 Task: In the Company hunter.cuny.edu, Create email and send with subject: 'We're Thrilled to Welcome You ', and with mail content 'Good Day,_x000D_
Embrace the power of innovation. Our disruptive solution will propel your industry forward and position you as a leader in your field._x000D_
Best Regards', attach the document: Project_plan.docx and insert image: visitingcard.jpg. Below Best Regards, write Twitter and insert the URL: twitter.com. Mark checkbox to create task to follow up : In 3 business days .  Enter or choose an email address of recipient's from company's contact and send.. Logged in from softage.1@softage.net
Action: Mouse moved to (103, 62)
Screenshot: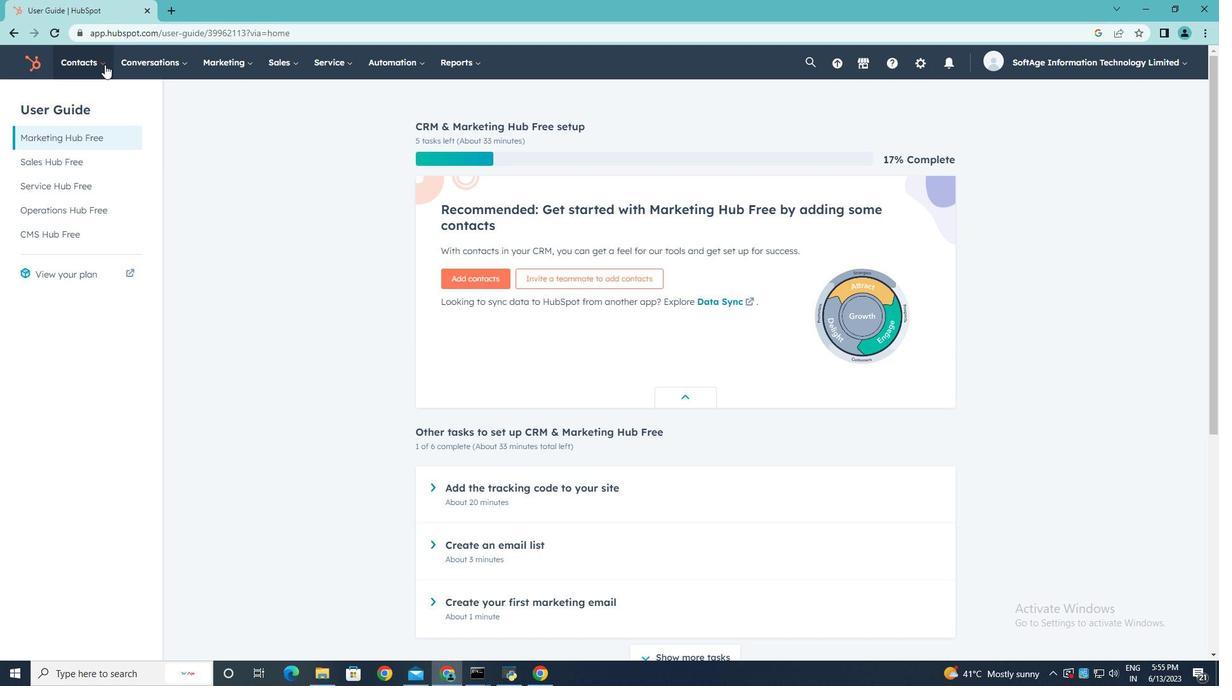 
Action: Mouse pressed left at (103, 62)
Screenshot: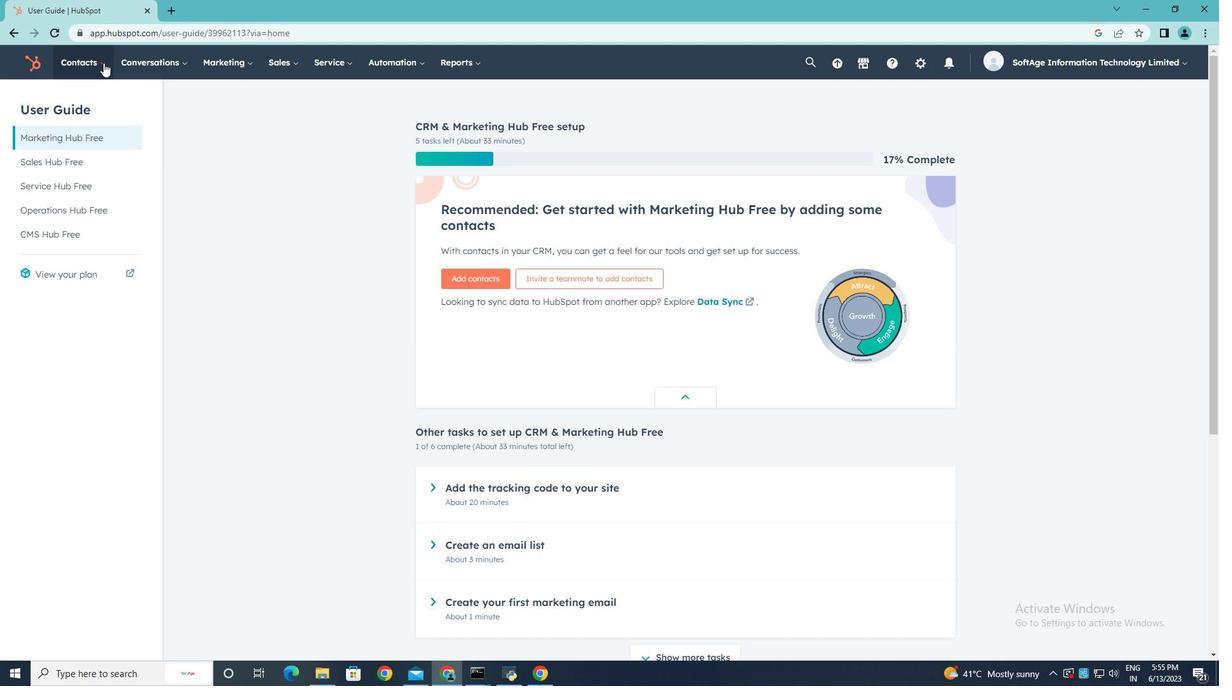 
Action: Mouse moved to (98, 124)
Screenshot: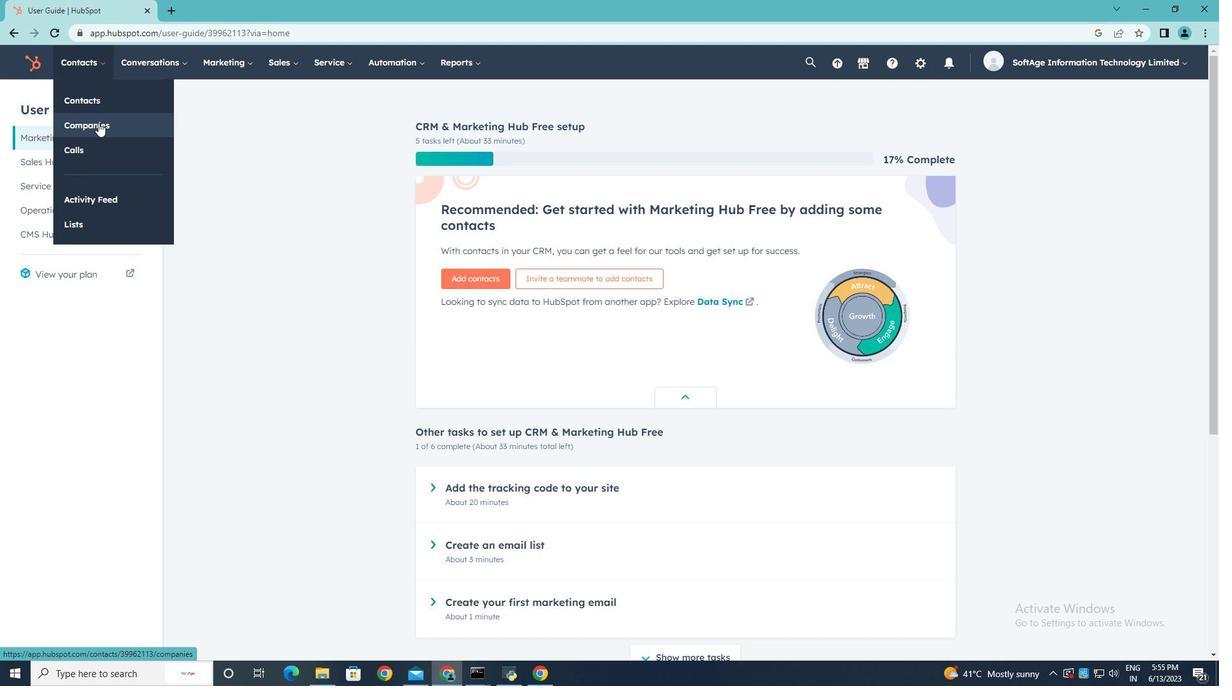 
Action: Mouse pressed left at (98, 124)
Screenshot: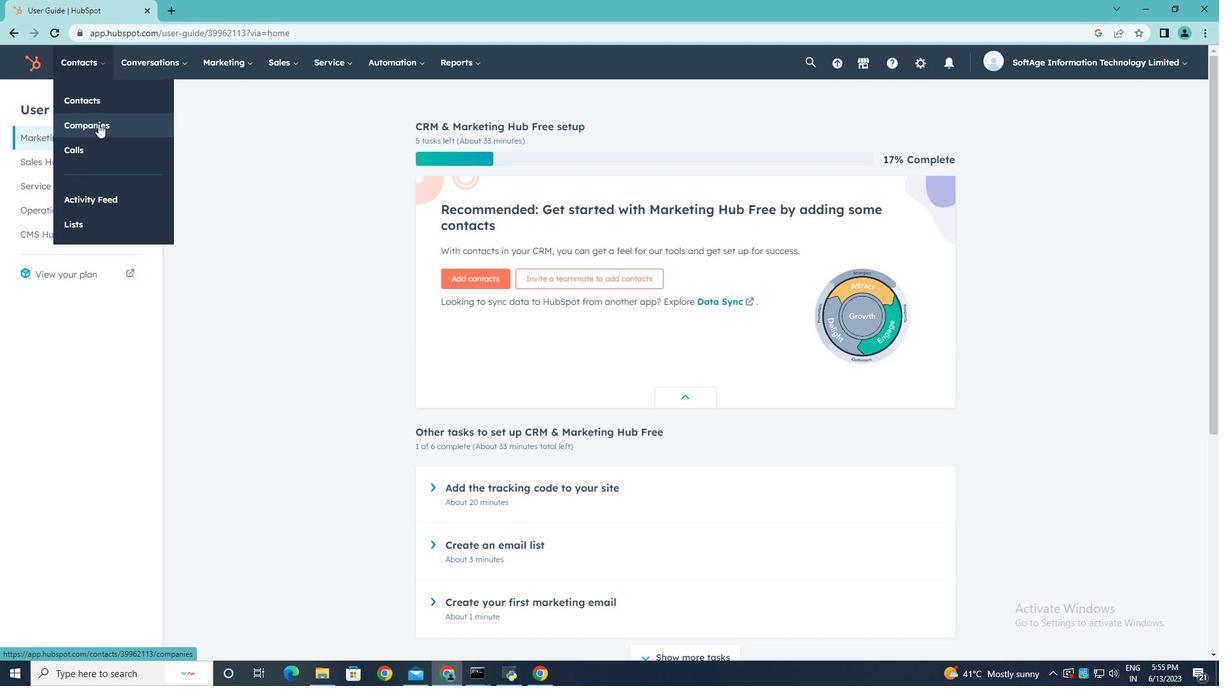 
Action: Mouse moved to (84, 203)
Screenshot: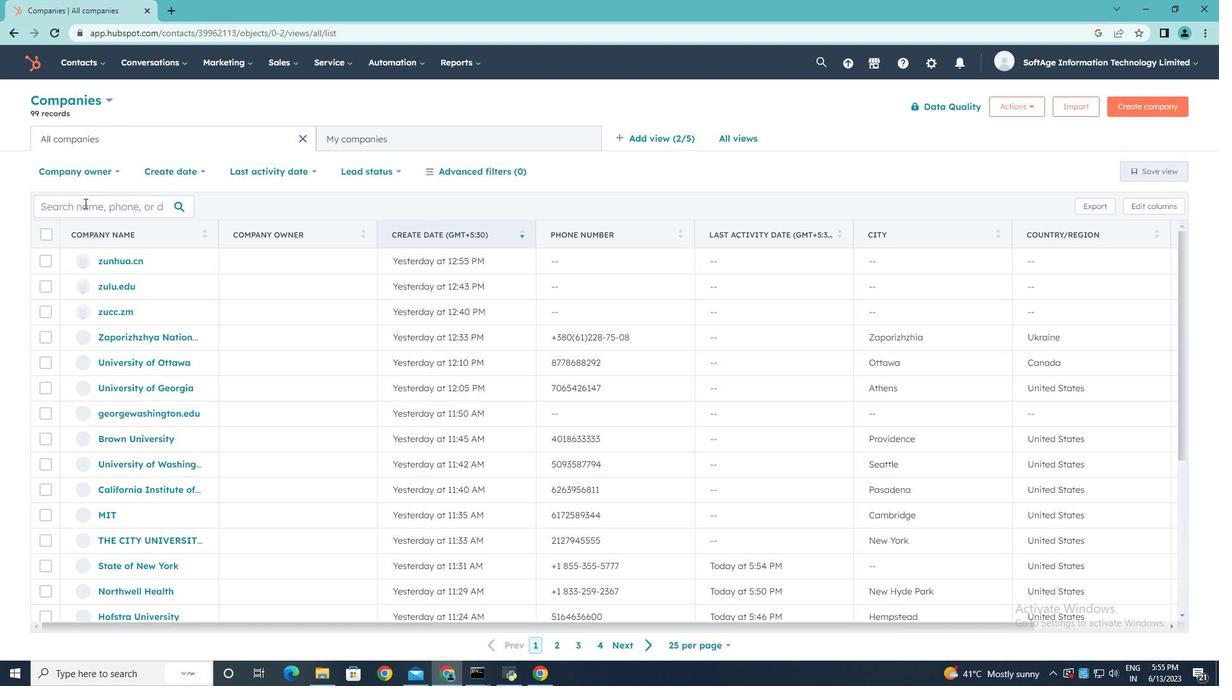 
Action: Mouse pressed left at (84, 203)
Screenshot: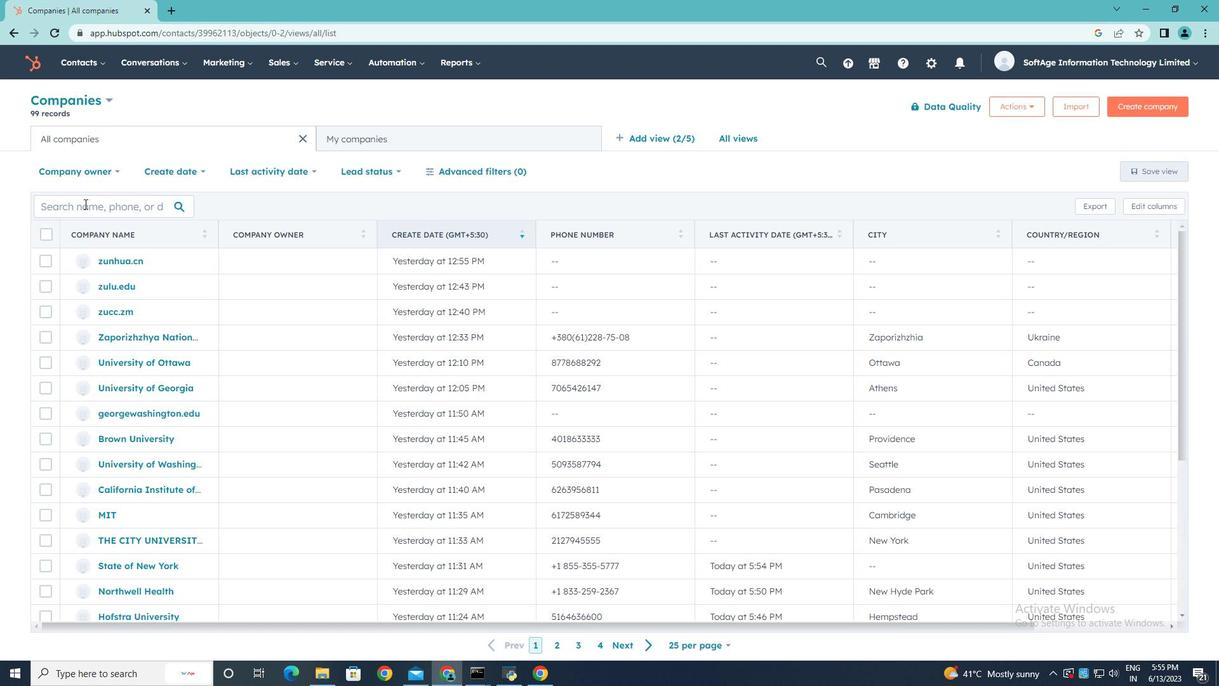 
Action: Key pressed hunter.cuny.edu
Screenshot: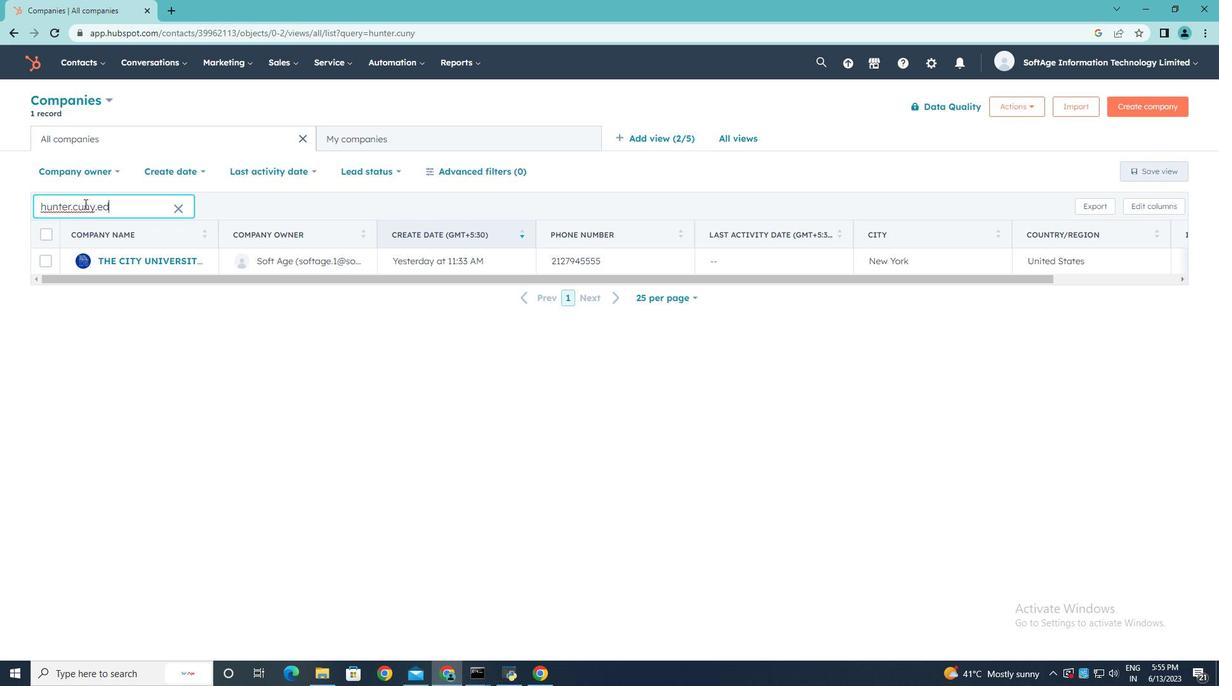 
Action: Mouse moved to (128, 263)
Screenshot: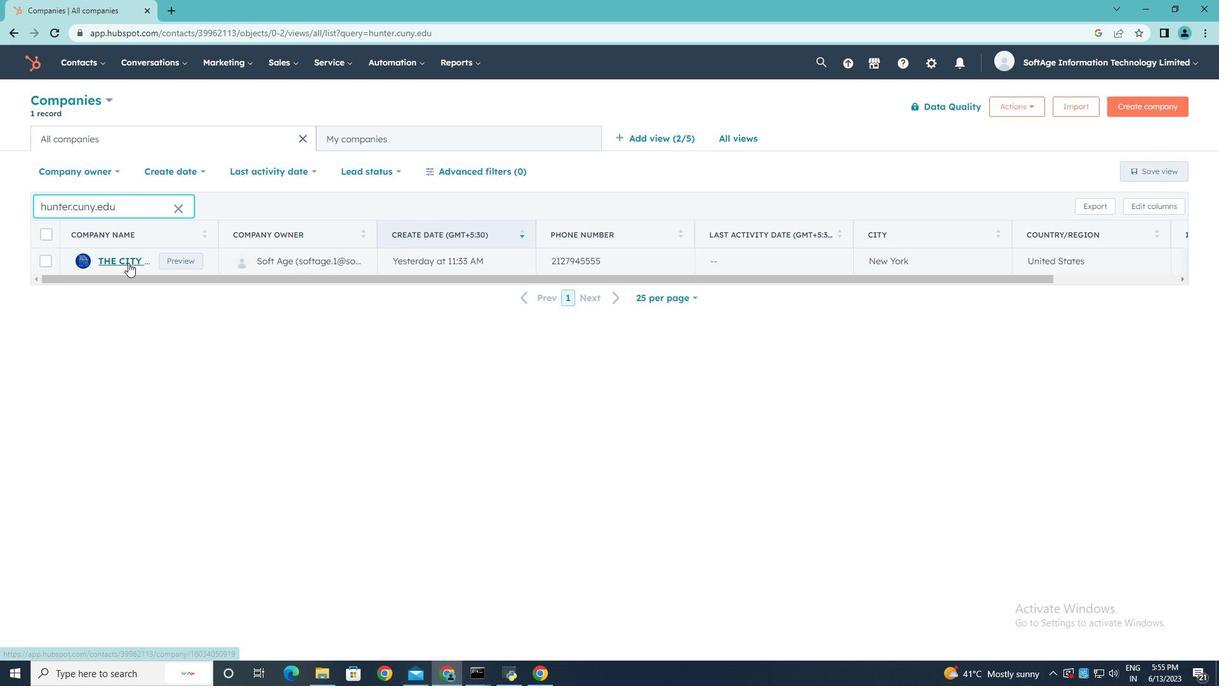 
Action: Mouse pressed left at (128, 263)
Screenshot: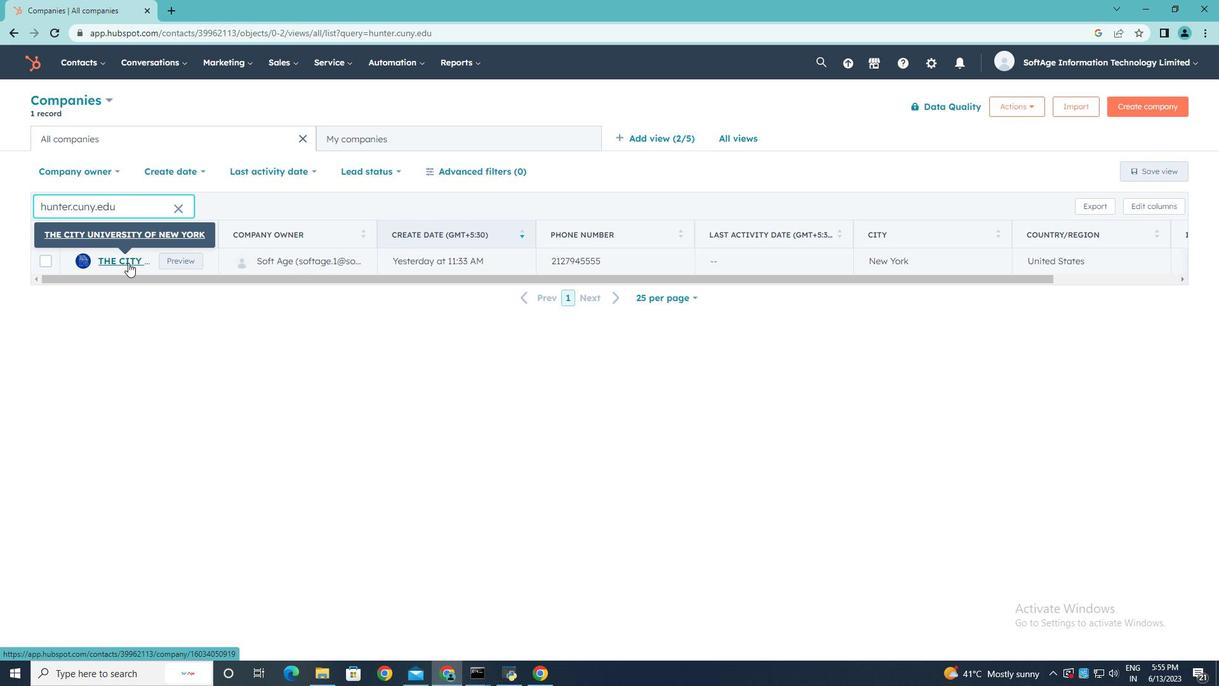 
Action: Mouse moved to (88, 214)
Screenshot: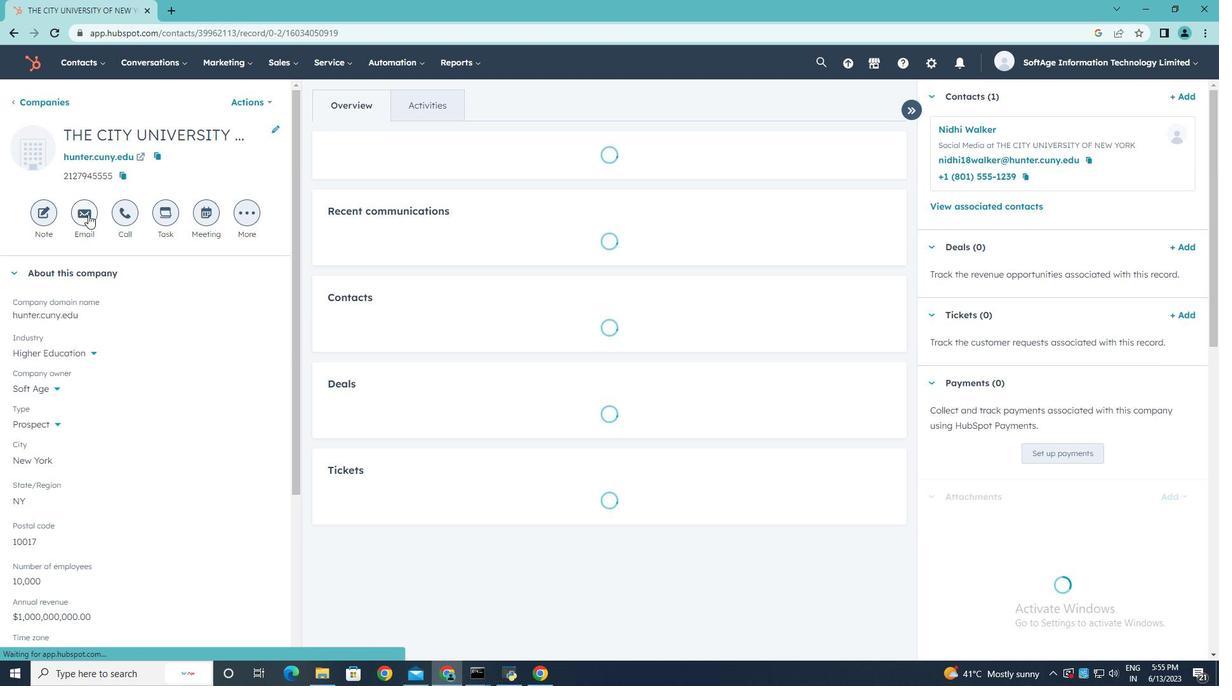 
Action: Mouse pressed left at (88, 214)
Screenshot: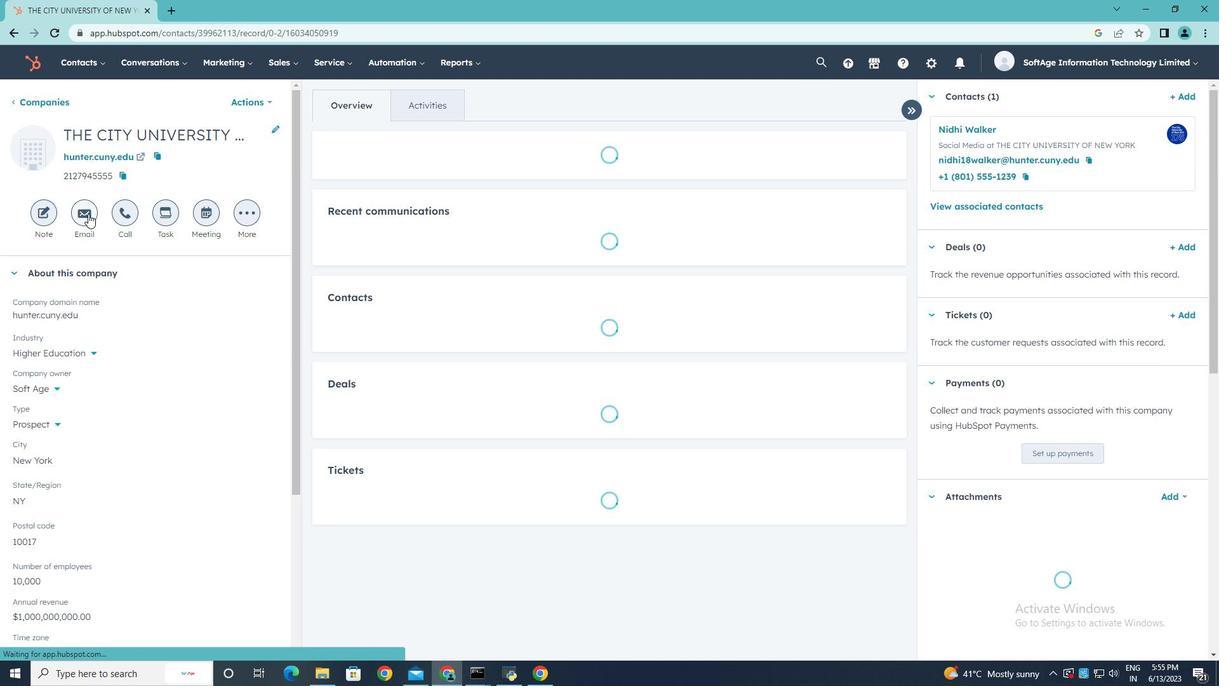 
Action: Key pressed <Key.shift><Key.shift><Key.shift><Key.shift><Key.shift><Key.shift><Key.shift><Key.shift><Key.shift><Key.shift><Key.shift><Key.shift><Key.shift>We're<Key.space><Key.shift>Thrilled<Key.space>to<Key.space><Key.shift>Welcome<Key.space><Key.shift><Key.shift>You
Screenshot: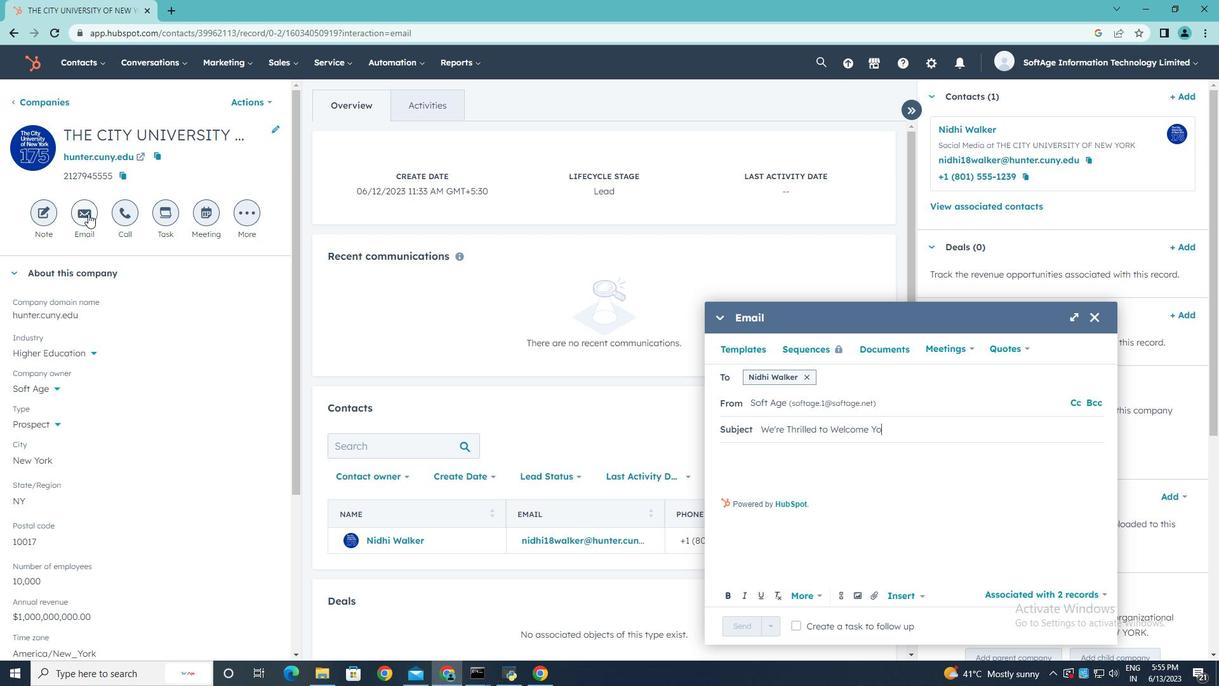 
Action: Mouse moved to (728, 453)
Screenshot: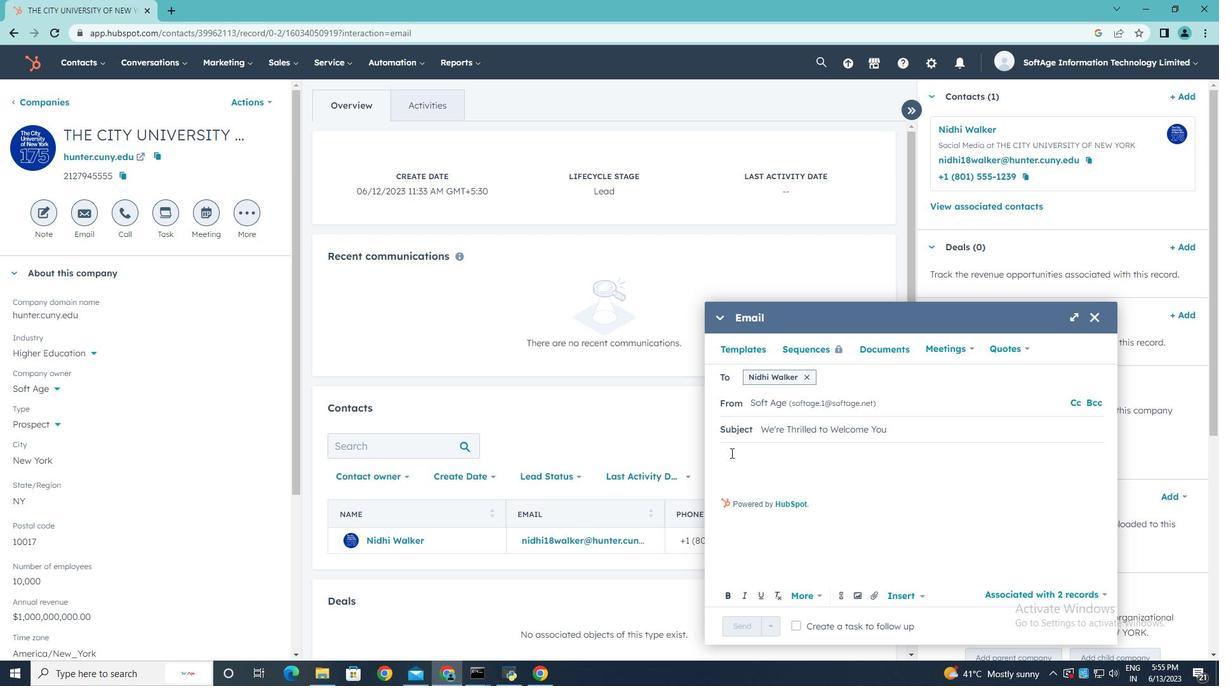 
Action: Mouse pressed left at (728, 453)
Screenshot: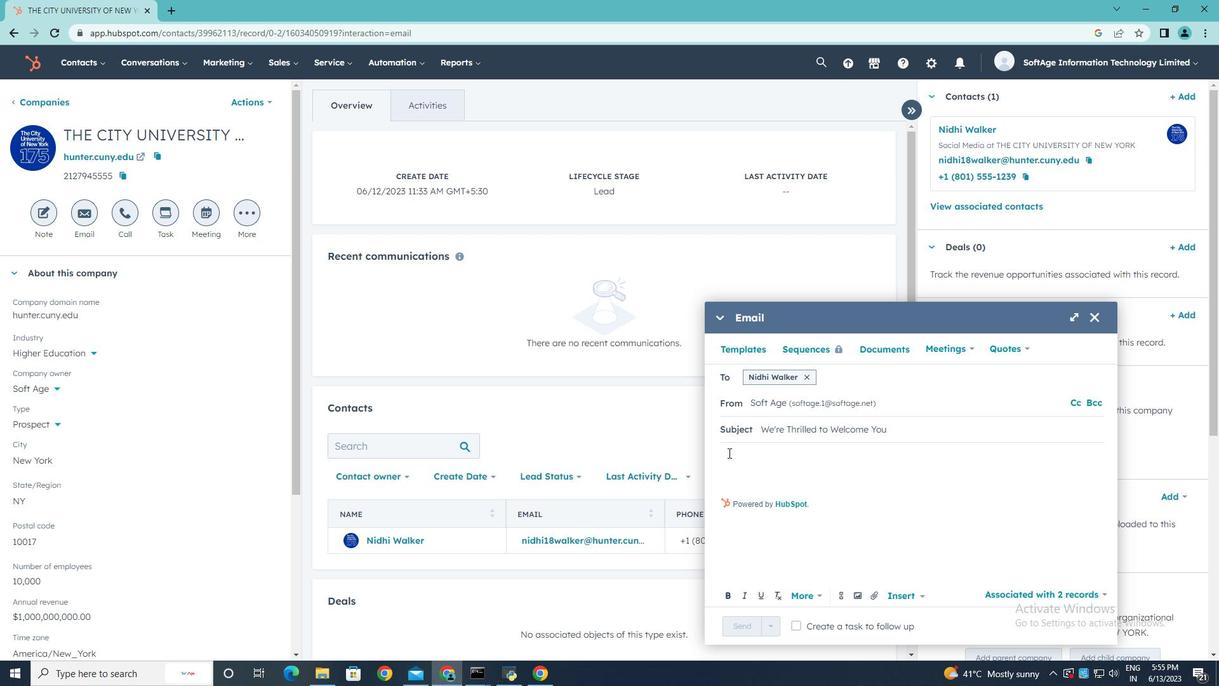 
Action: Key pressed <Key.shift><Key.shift><Key.shift><Key.shift><Key.shift><Key.shift><Key.shift><Key.shift><Key.shift><Key.shift><Key.shift><Key.shift>Good<Key.space><Key.shift>Day,
Screenshot: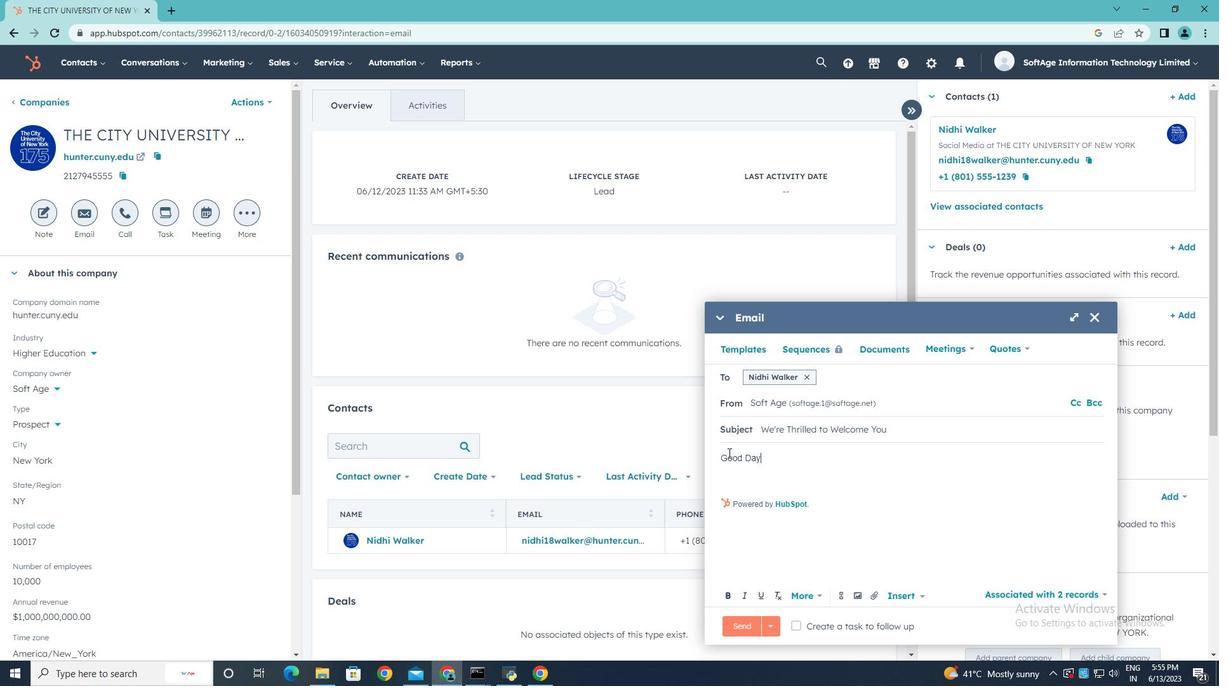 
Action: Mouse moved to (722, 469)
Screenshot: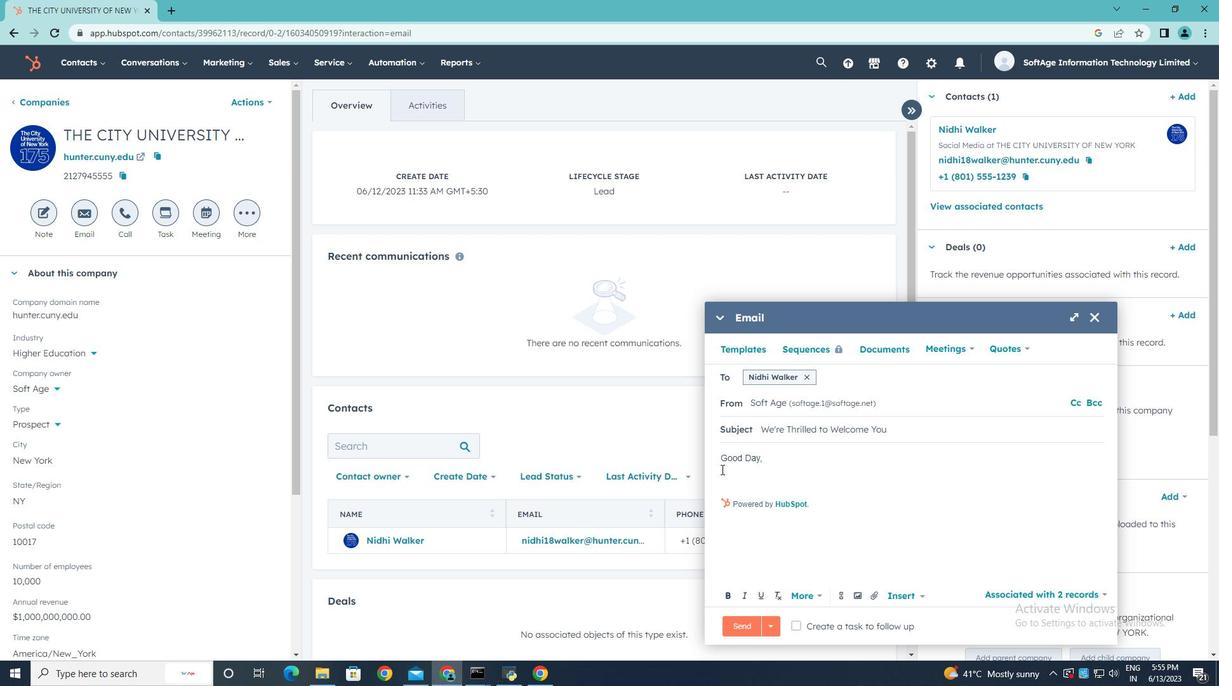 
Action: Mouse pressed left at (722, 469)
Screenshot: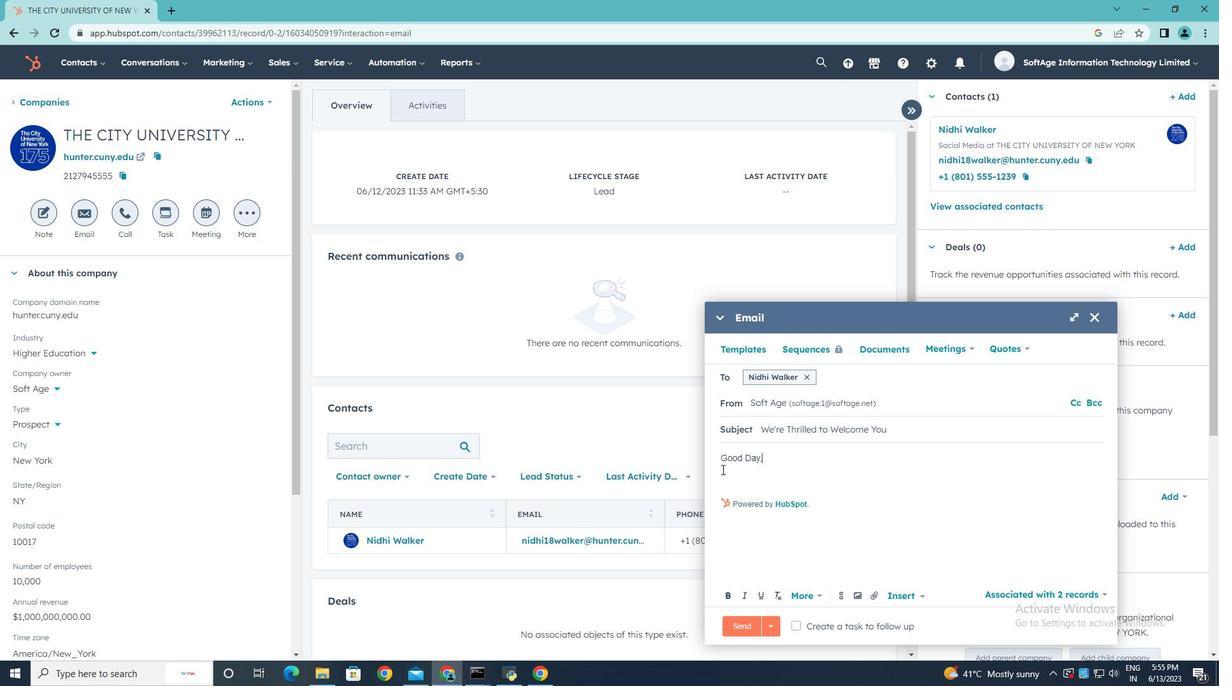 
Action: Key pressed <Key.shift>Embrace<Key.space><Key.shift>the<Key.space>power<Key.space>of<Key.space>innovation.<Key.space><Key.shift><Key.shift><Key.shift><Key.shift><Key.shift><Key.shift><Key.shift><Key.shift><Key.shift><Key.shift>Our<Key.space>disruptive<Key.space>solution<Key.space>will<Key.space>propel<Key.space>your<Key.space>industry<Key.space>forward<Key.space>and<Key.space>posiy<Key.backspace>tion<Key.space>you<Key.space>as<Key.space>a<Key.space>leades<Key.backspace>r<Key.space>in<Key.space>your<Key.space>field.
Screenshot: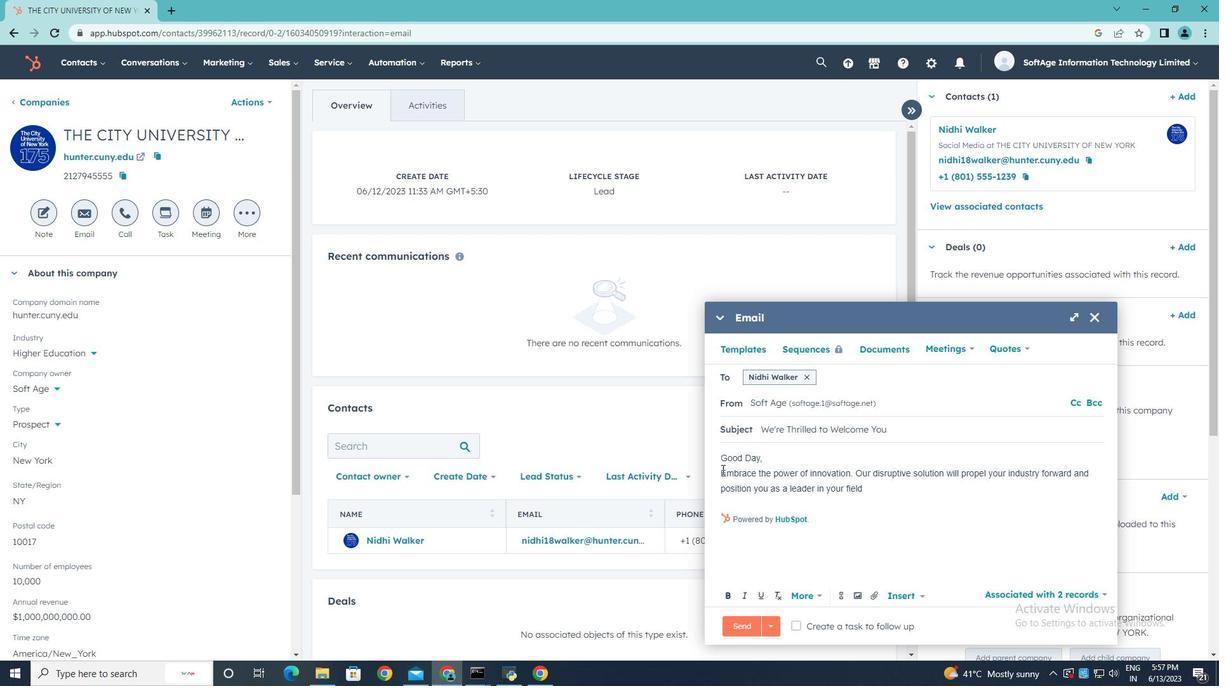 
Action: Mouse moved to (726, 504)
Screenshot: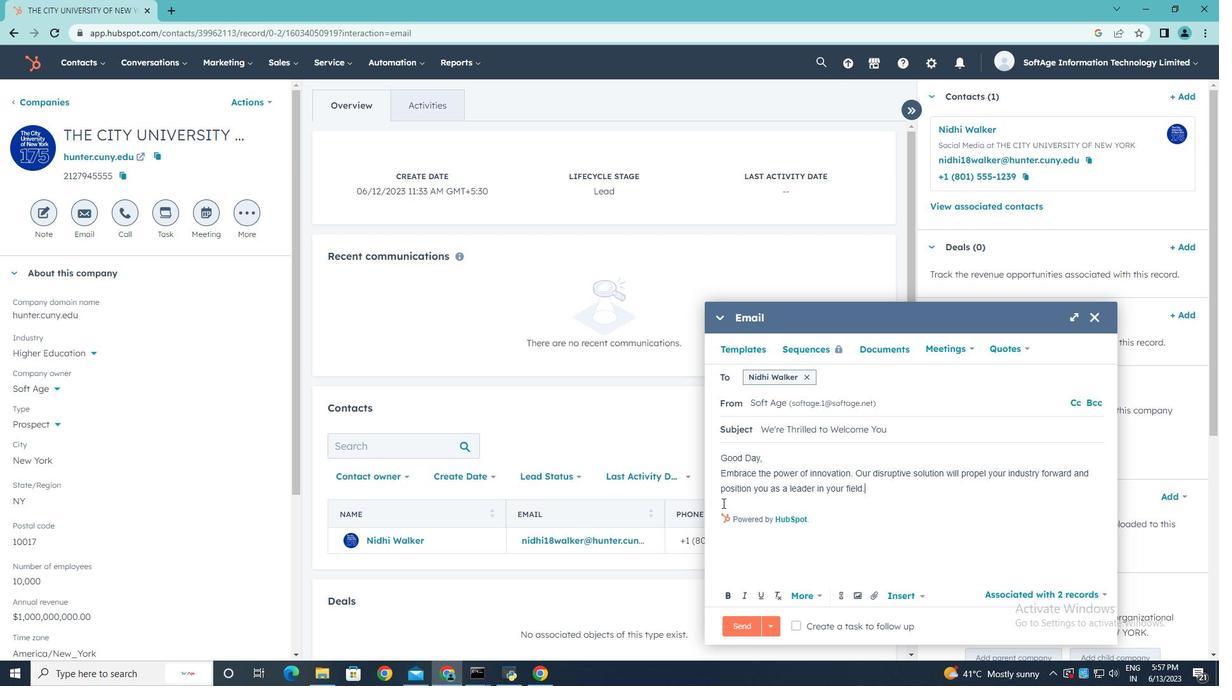 
Action: Mouse pressed left at (726, 504)
Screenshot: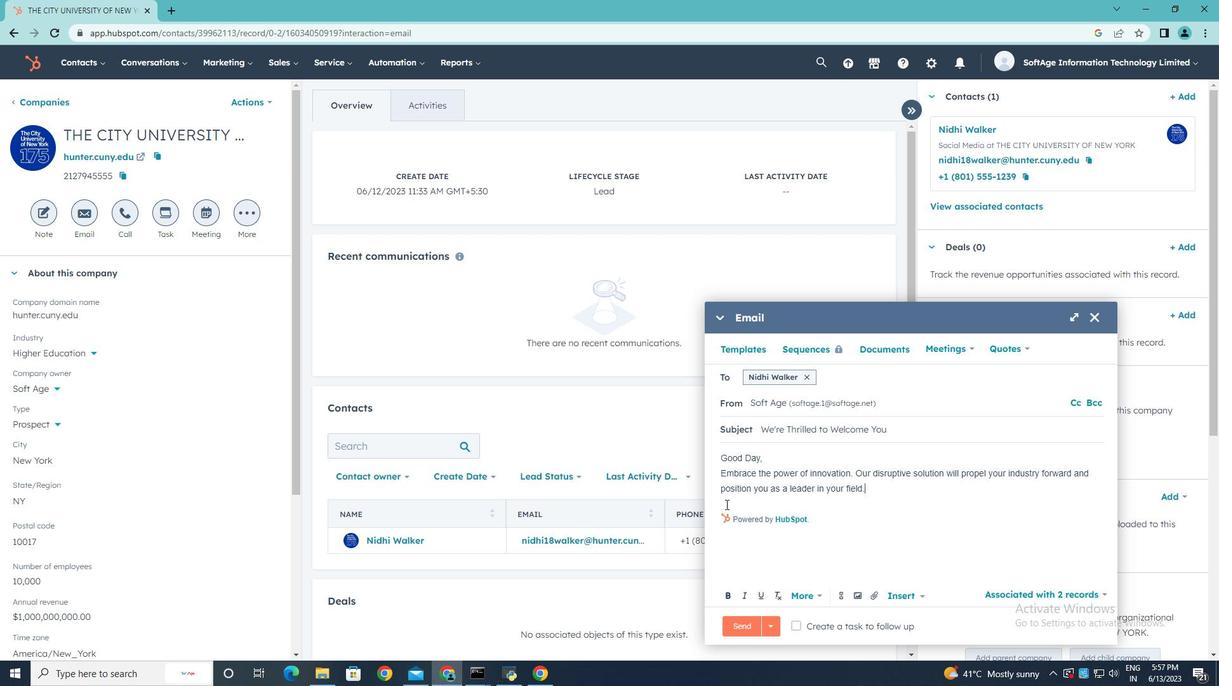 
Action: Key pressed <Key.enter><Key.shift>Best<Key.space><Key.shift><Key.shift><Key.shift>Regards,
Screenshot: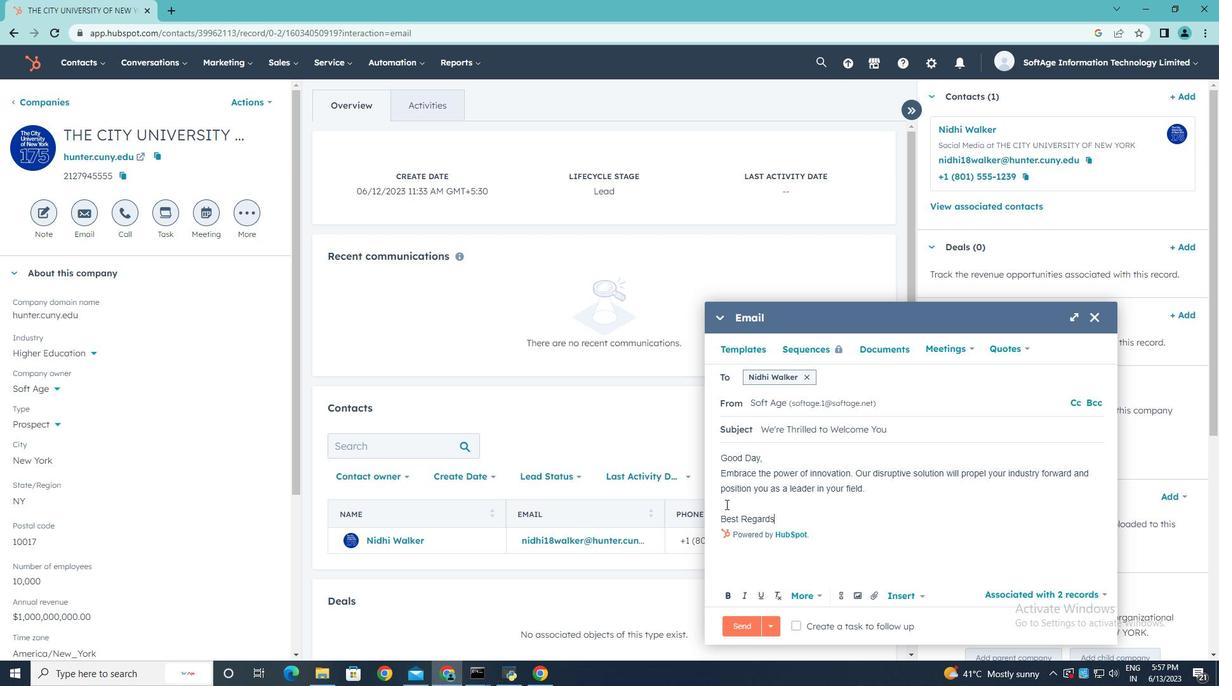 
Action: Mouse moved to (877, 597)
Screenshot: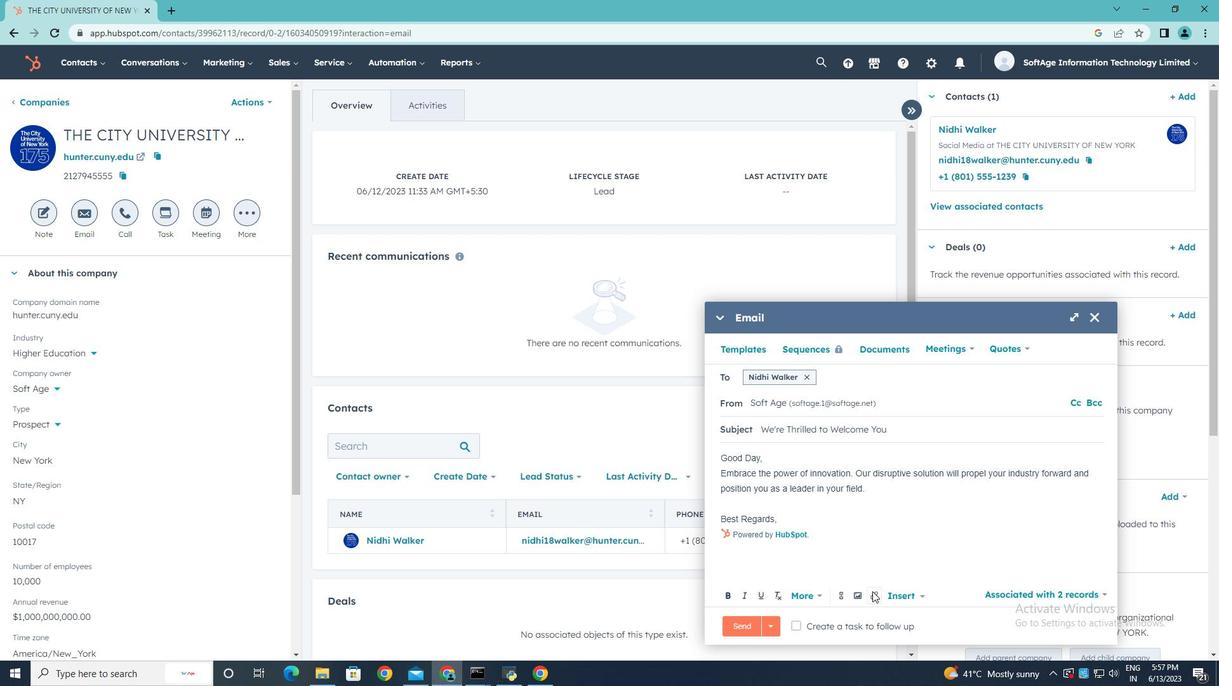 
Action: Mouse pressed left at (877, 597)
Screenshot: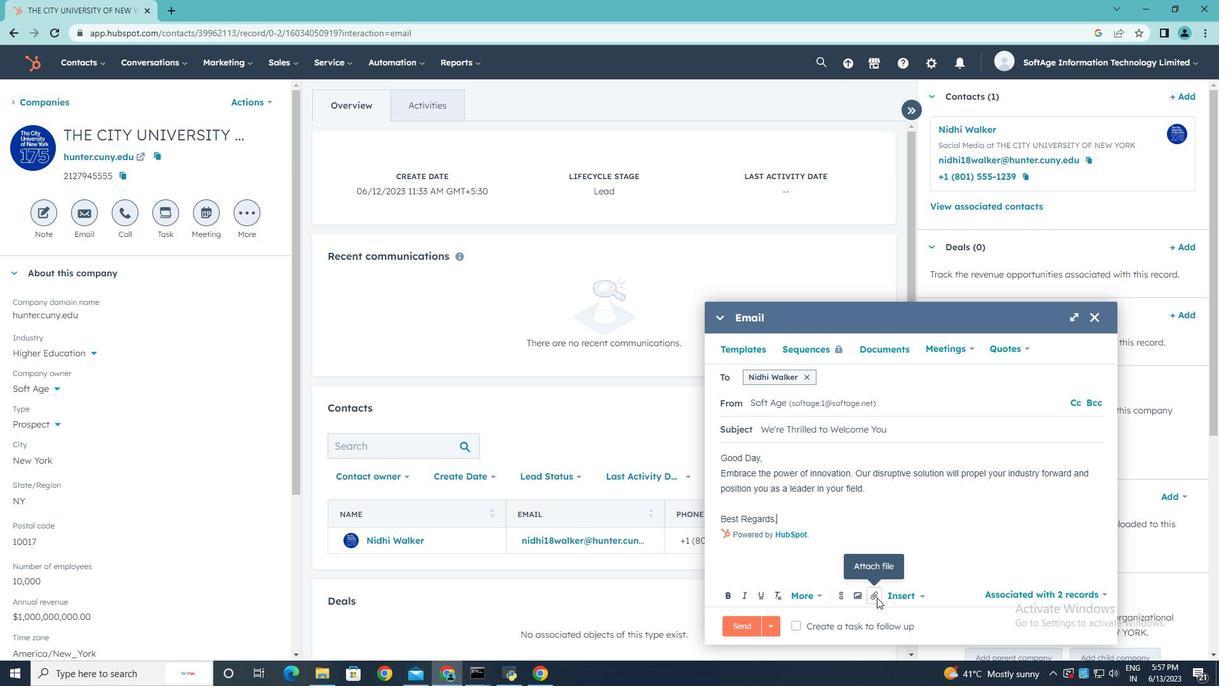 
Action: Mouse moved to (895, 554)
Screenshot: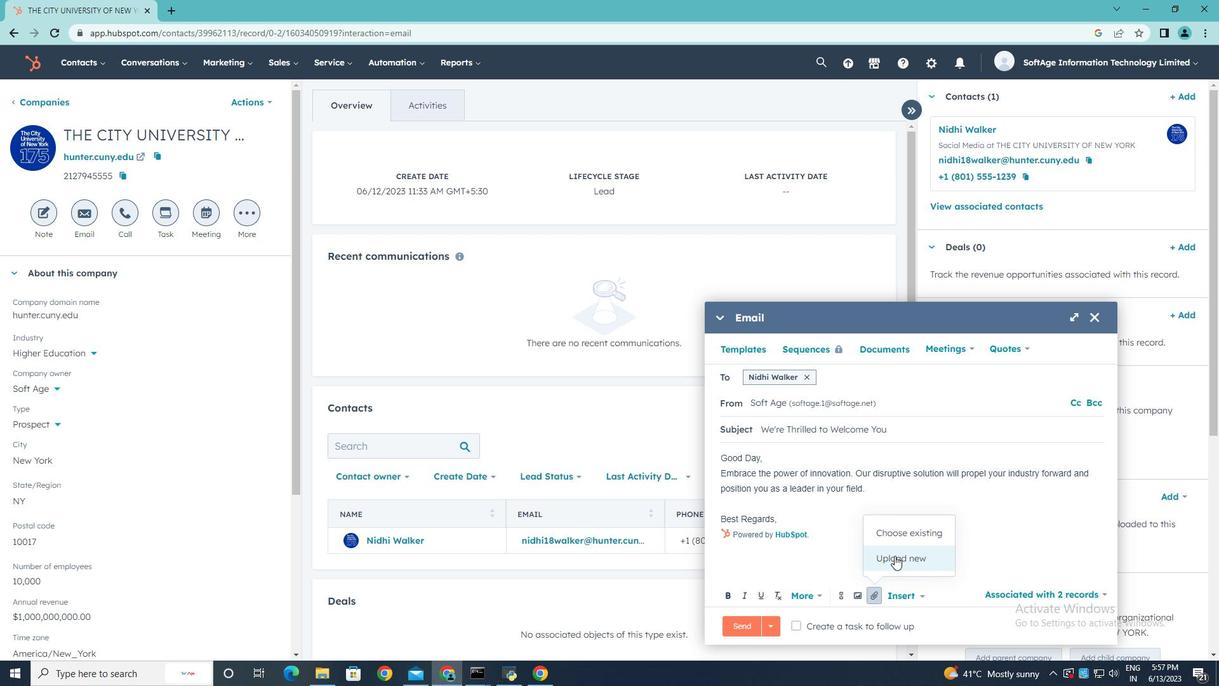 
Action: Mouse pressed left at (895, 554)
Screenshot: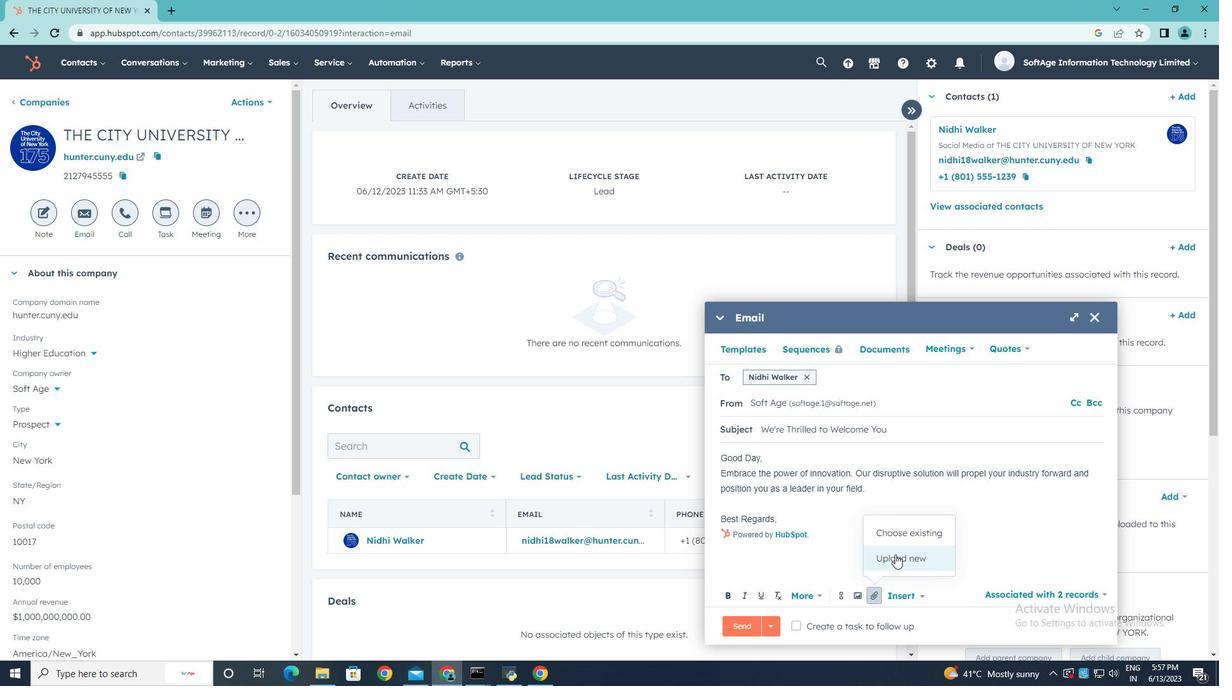 
Action: Mouse moved to (230, 113)
Screenshot: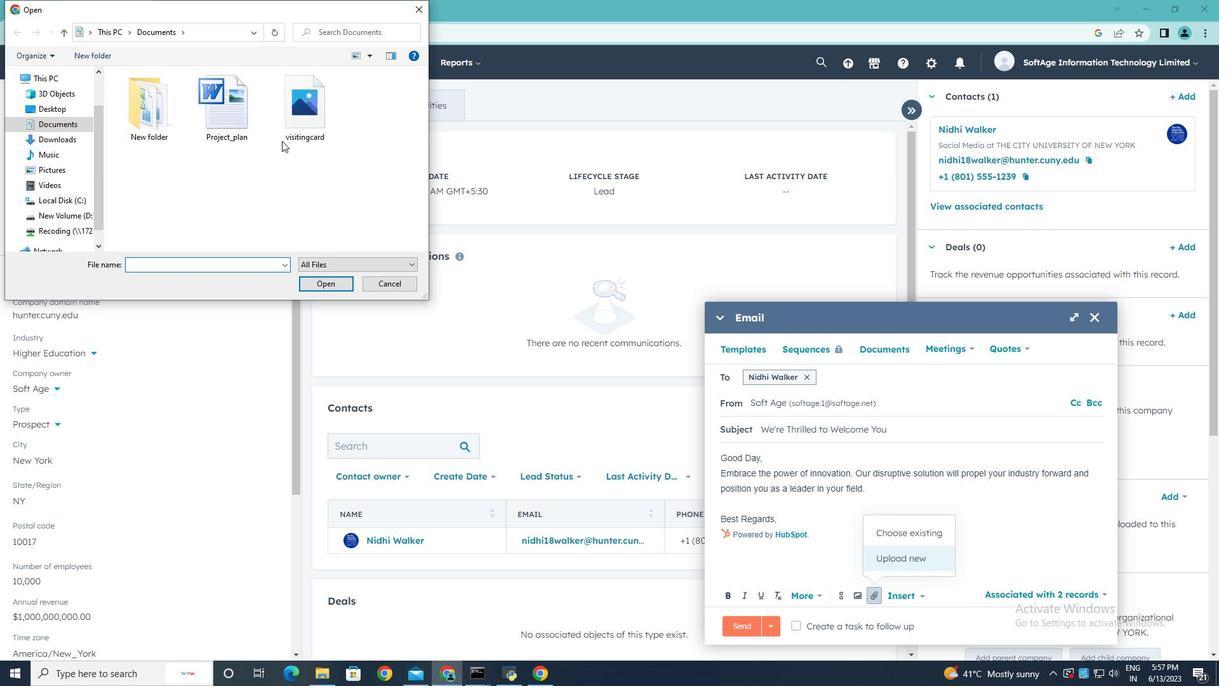 
Action: Mouse pressed left at (230, 113)
Screenshot: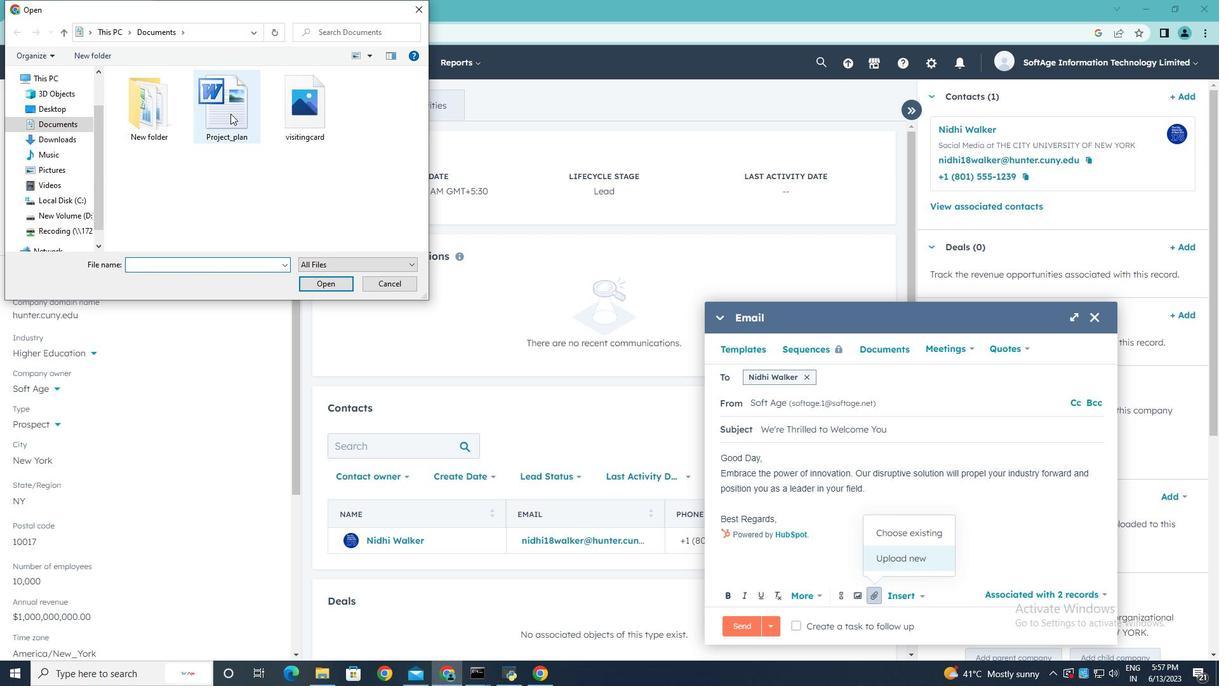 
Action: Mouse moved to (319, 282)
Screenshot: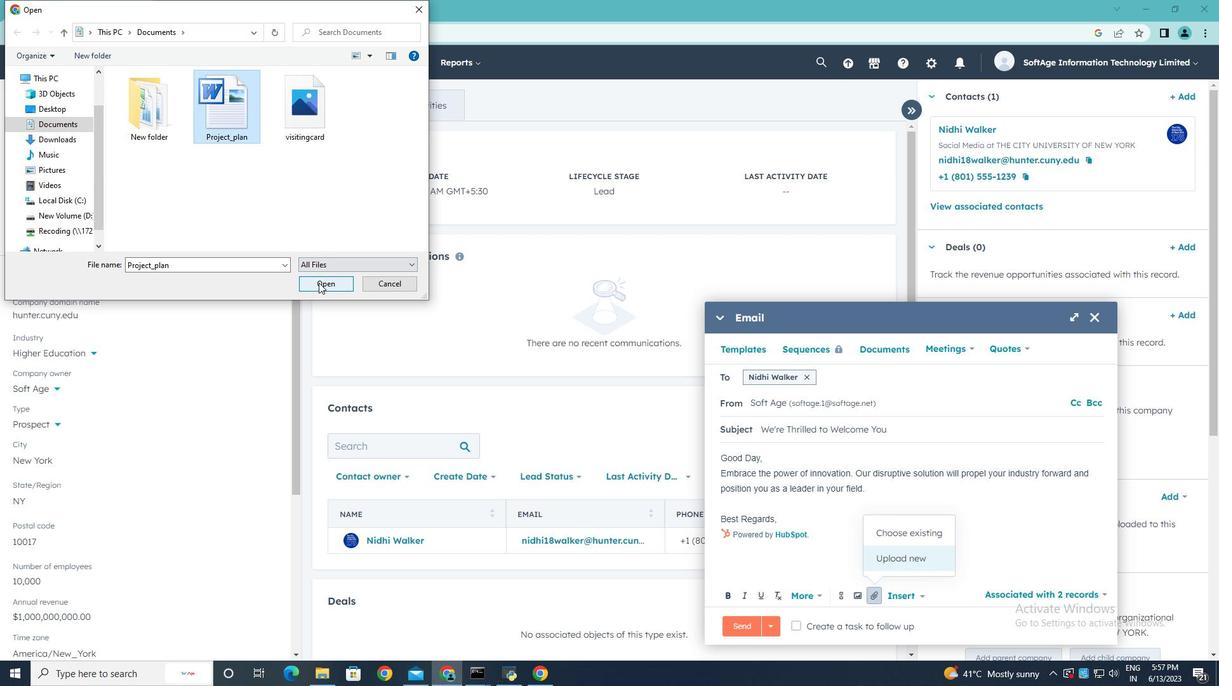 
Action: Mouse pressed left at (319, 282)
Screenshot: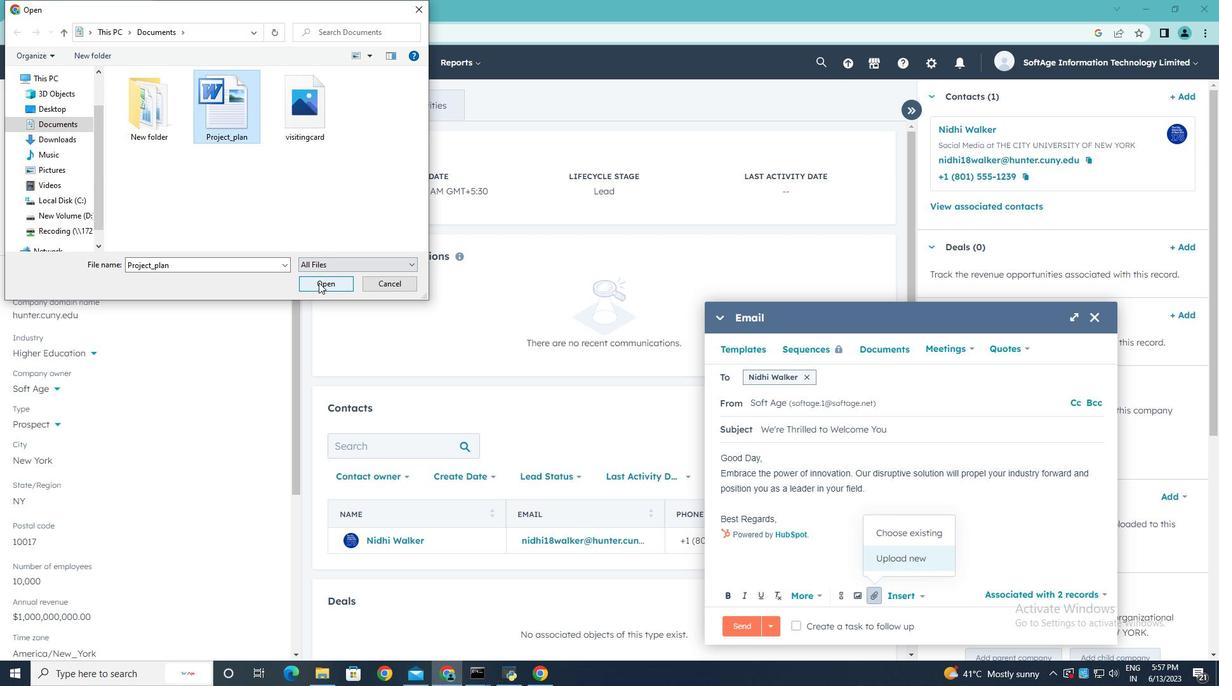 
Action: Mouse moved to (878, 564)
Screenshot: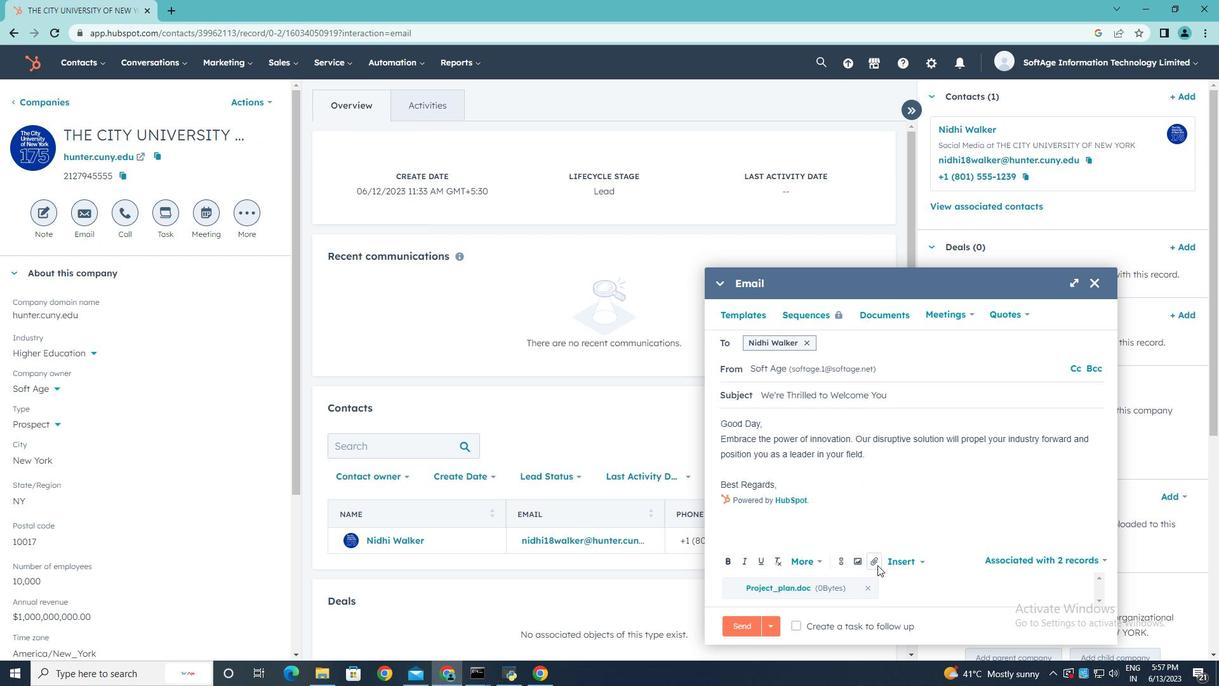 
Action: Mouse pressed left at (878, 564)
Screenshot: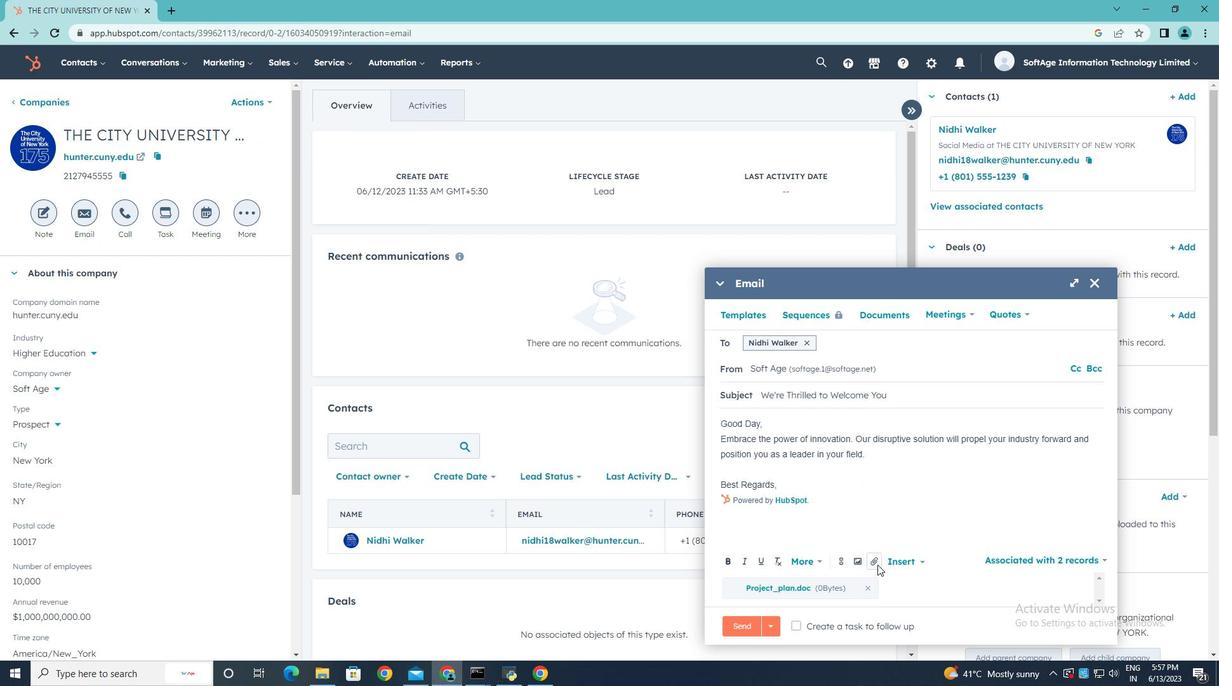 
Action: Mouse moved to (902, 522)
Screenshot: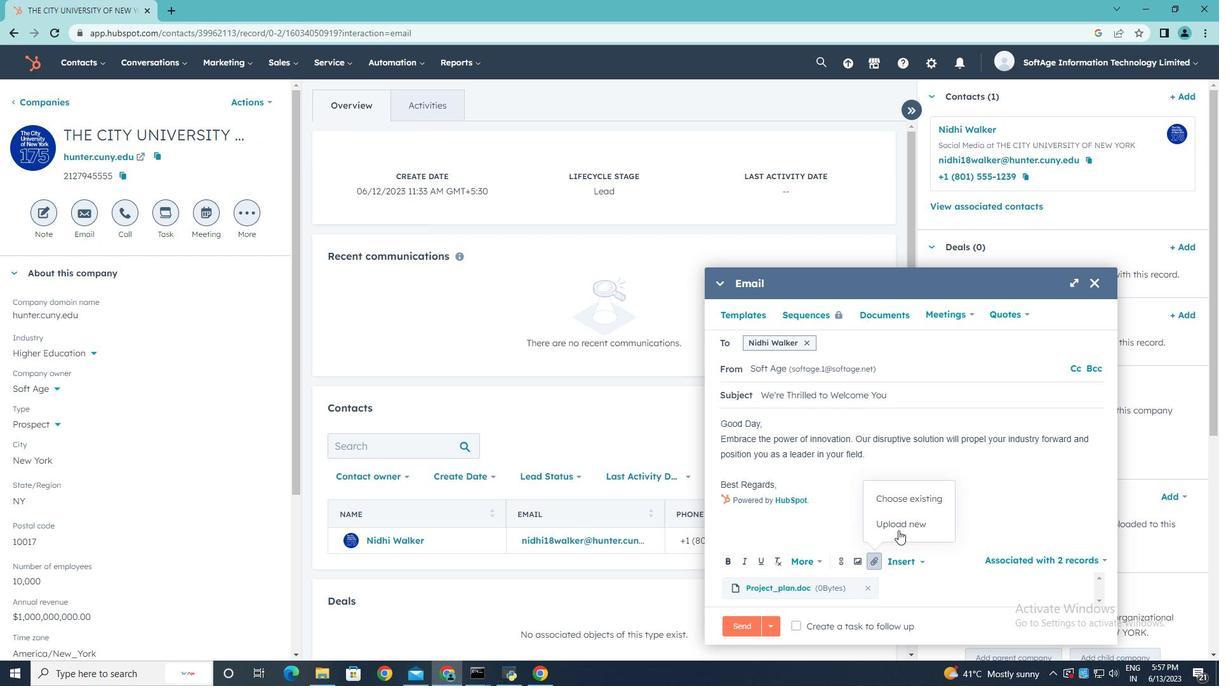 
Action: Mouse pressed left at (902, 522)
Screenshot: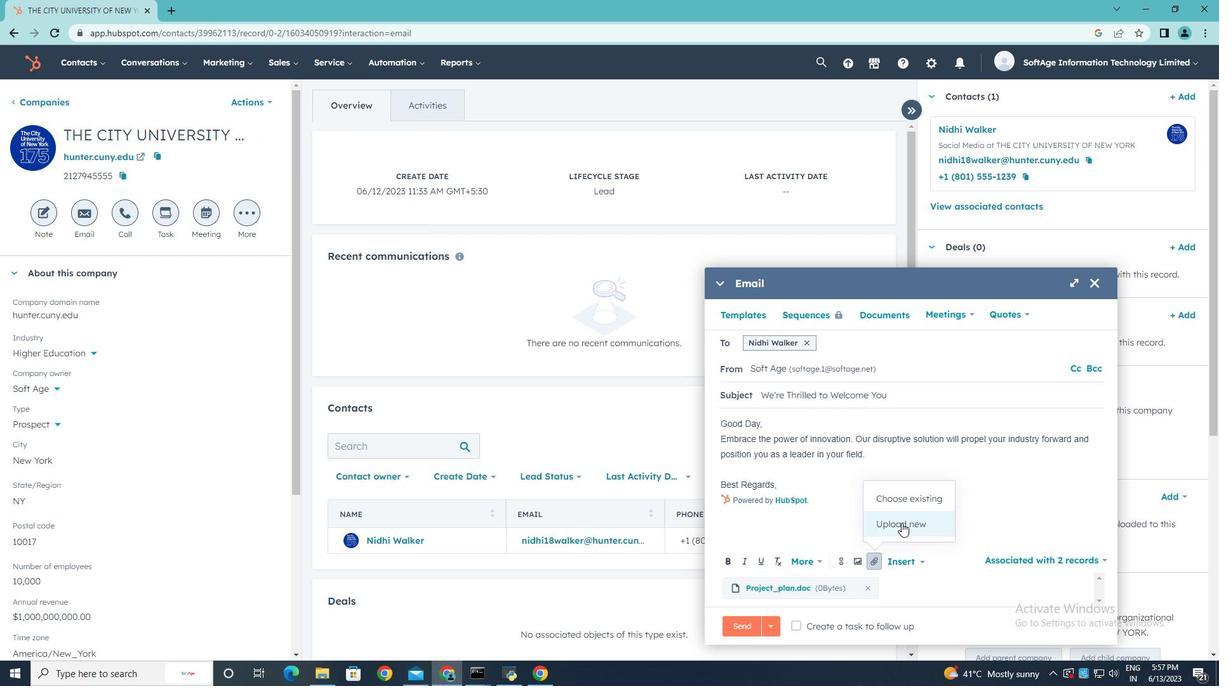 
Action: Mouse moved to (305, 121)
Screenshot: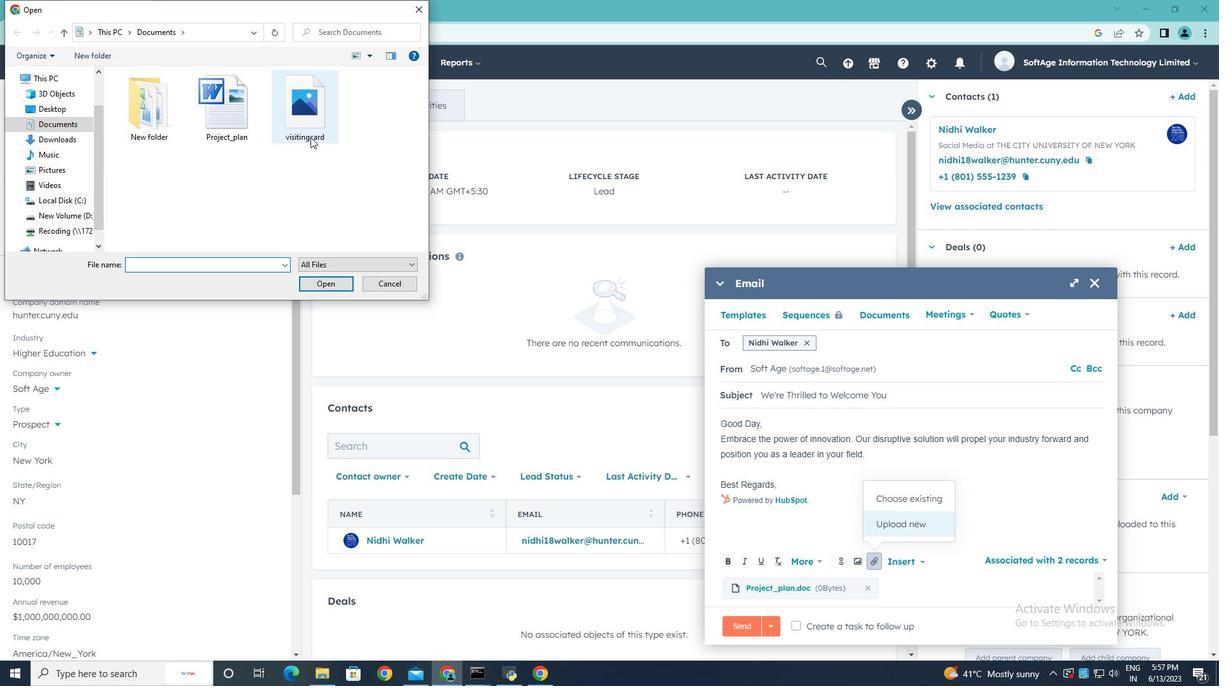 
Action: Mouse pressed left at (305, 121)
Screenshot: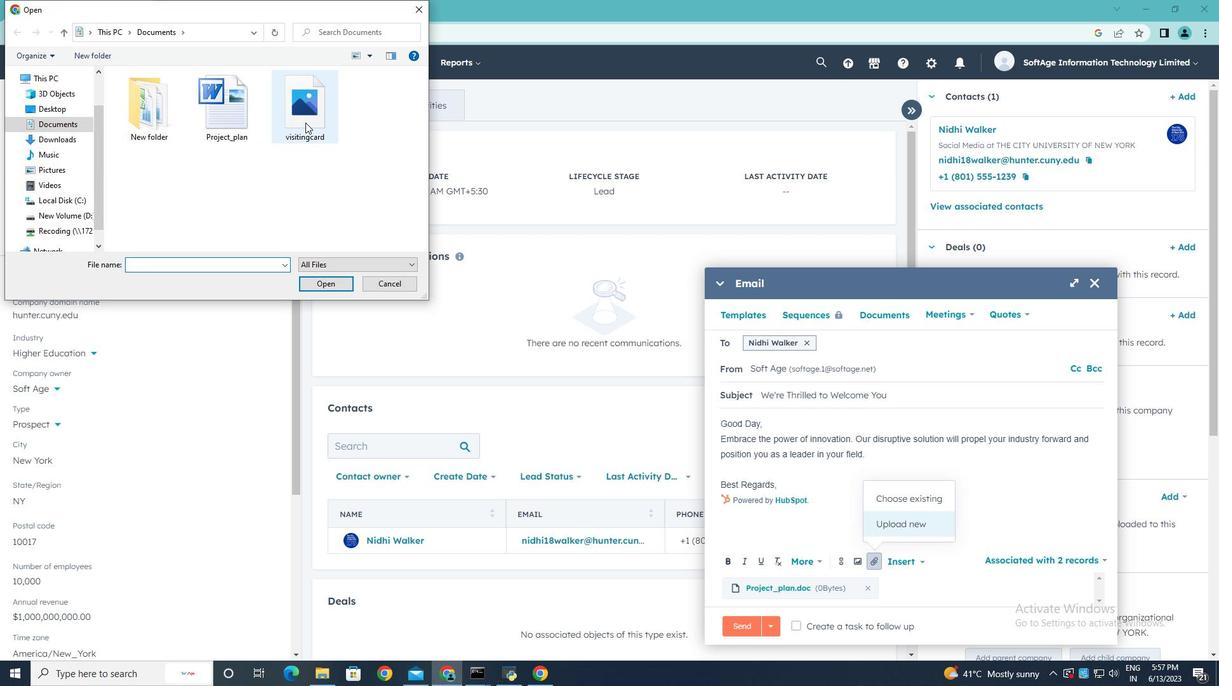 
Action: Mouse moved to (327, 285)
Screenshot: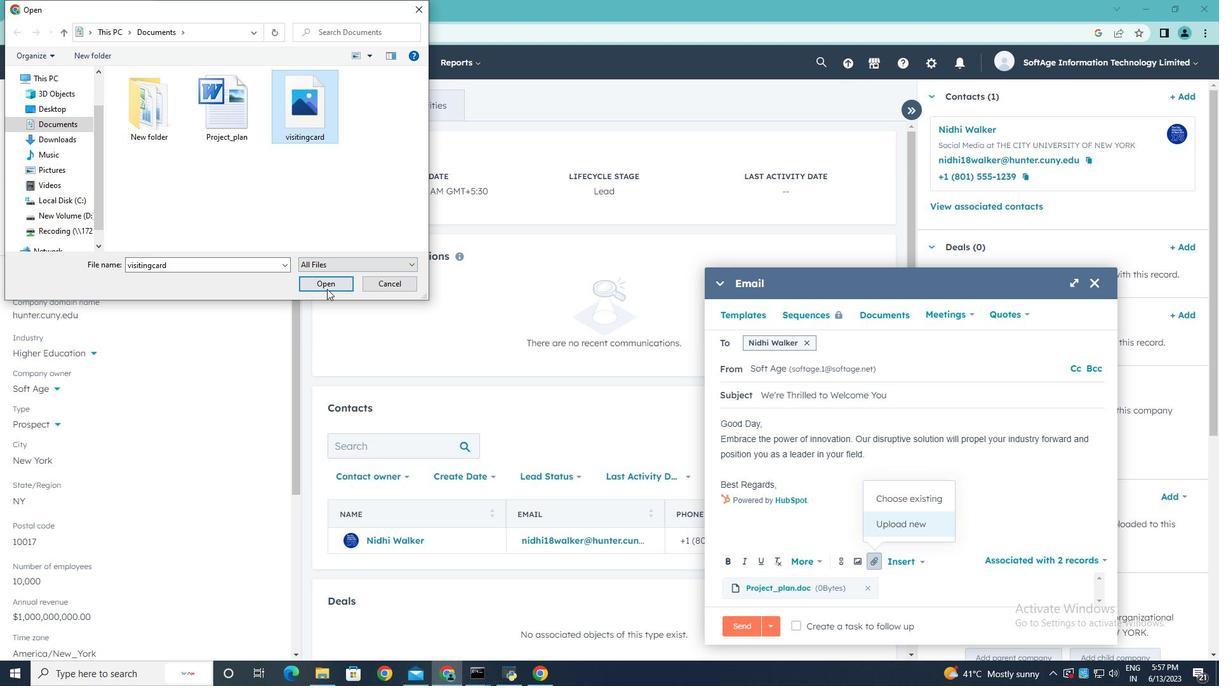 
Action: Mouse pressed left at (327, 285)
Screenshot: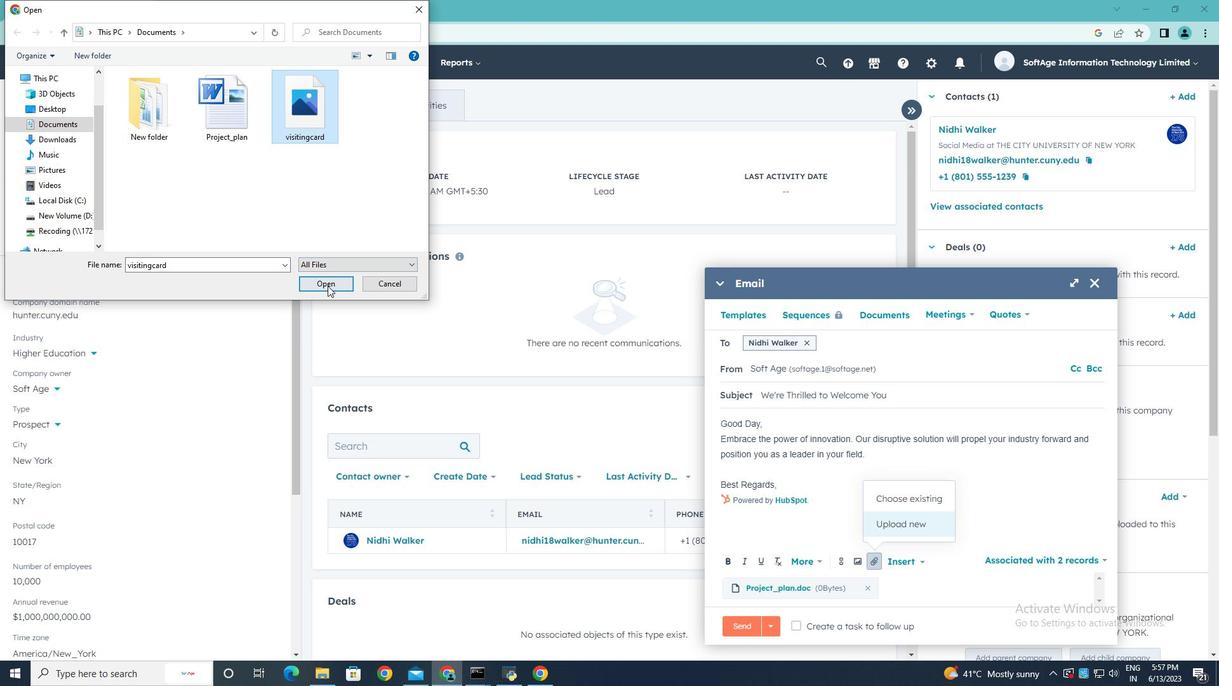 
Action: Mouse moved to (793, 487)
Screenshot: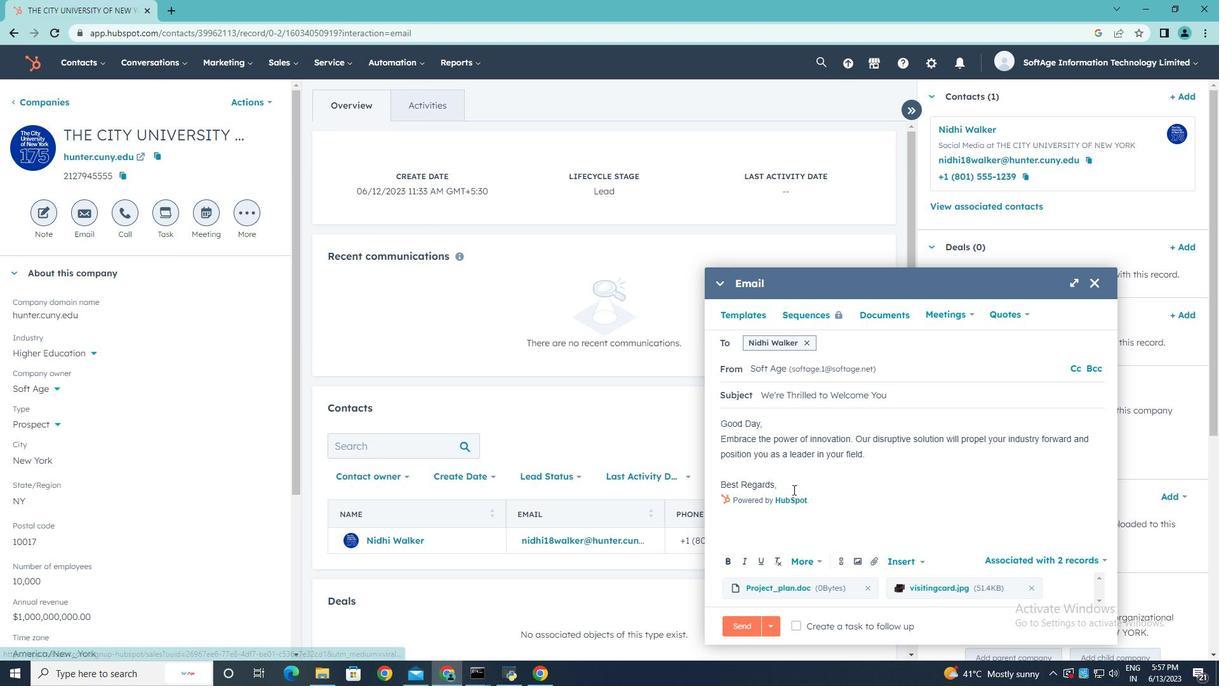 
Action: Mouse pressed left at (793, 487)
Screenshot: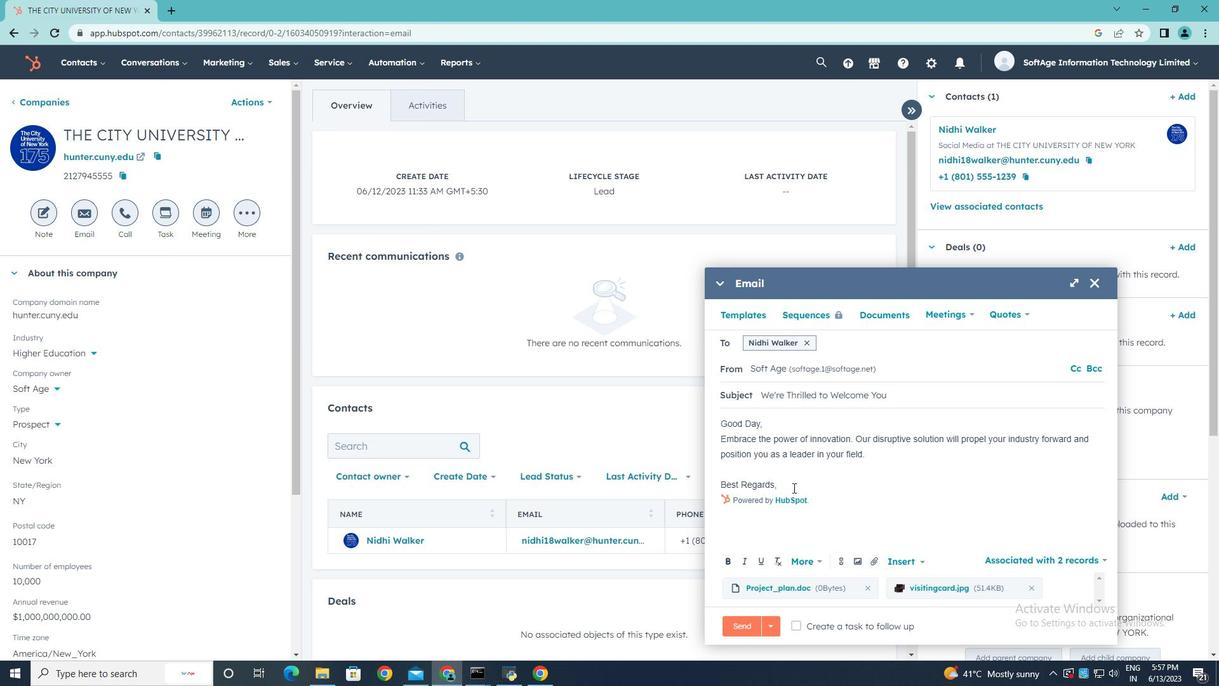 
Action: Key pressed <Key.enter>
Screenshot: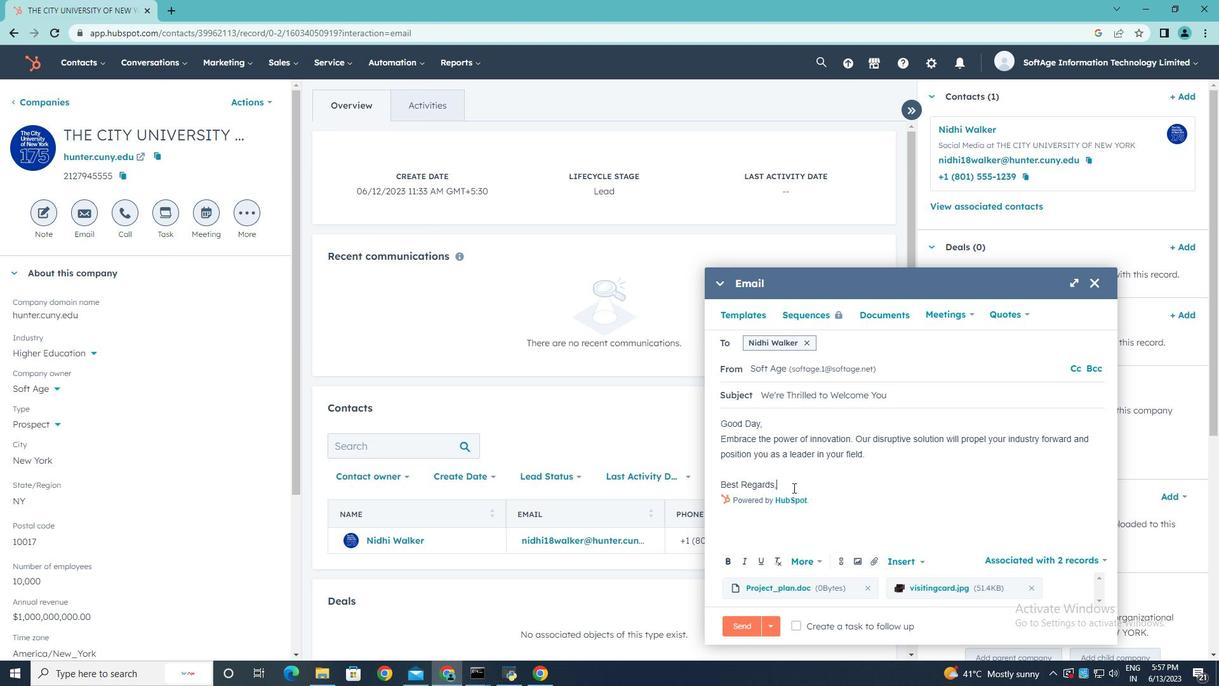
Action: Mouse moved to (839, 562)
Screenshot: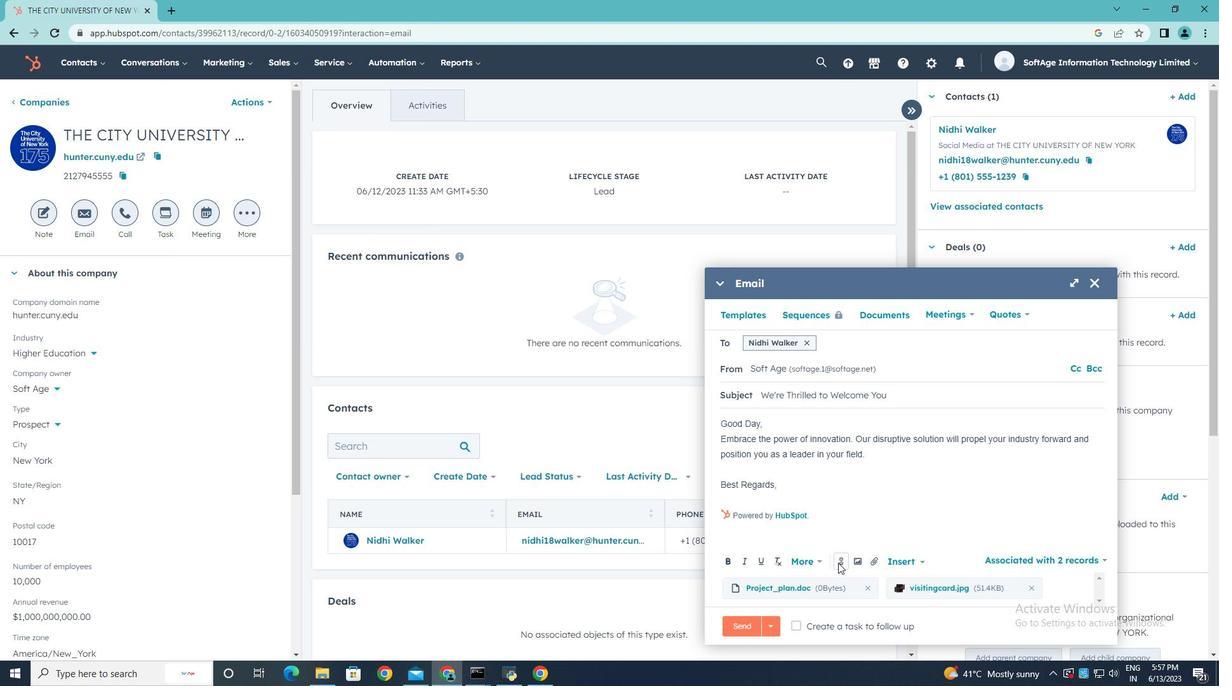 
Action: Mouse pressed left at (839, 562)
Screenshot: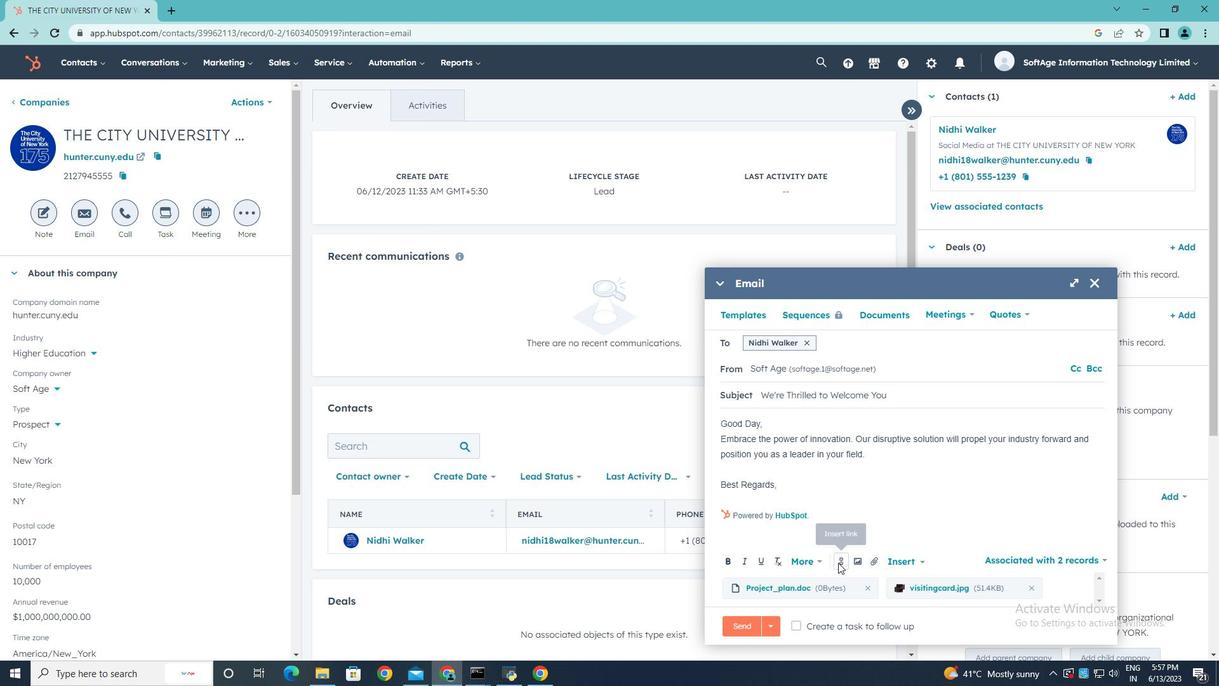 
Action: Mouse moved to (873, 416)
Screenshot: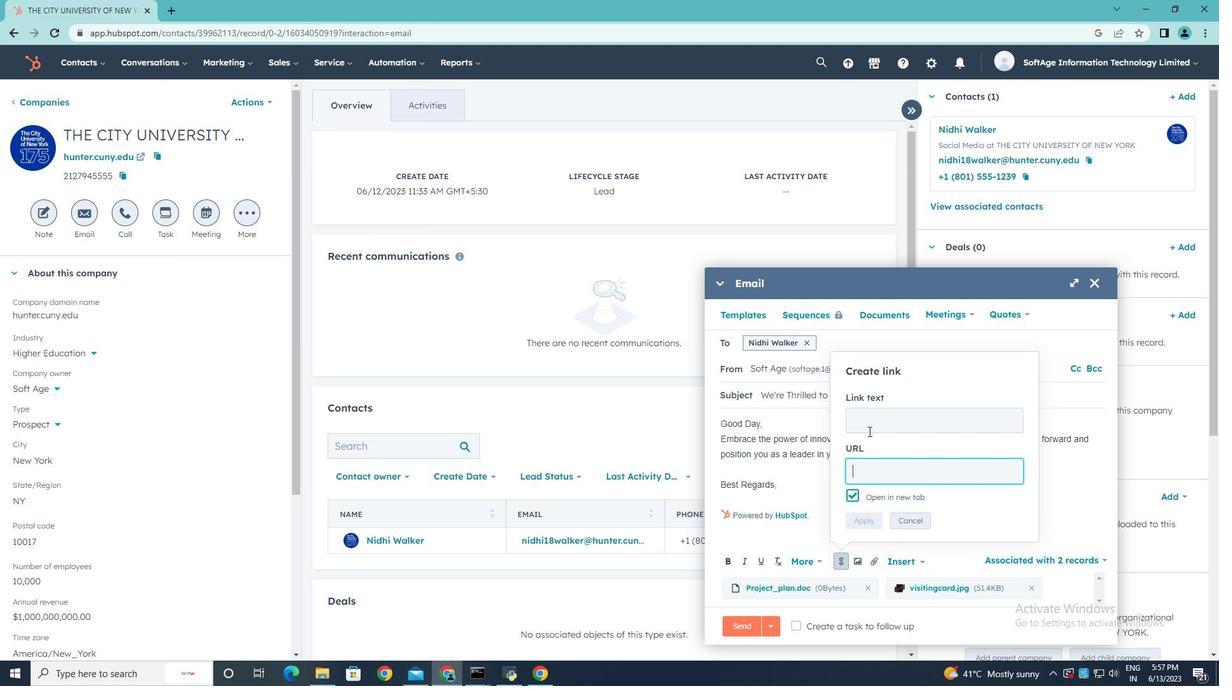
Action: Mouse pressed left at (873, 416)
Screenshot: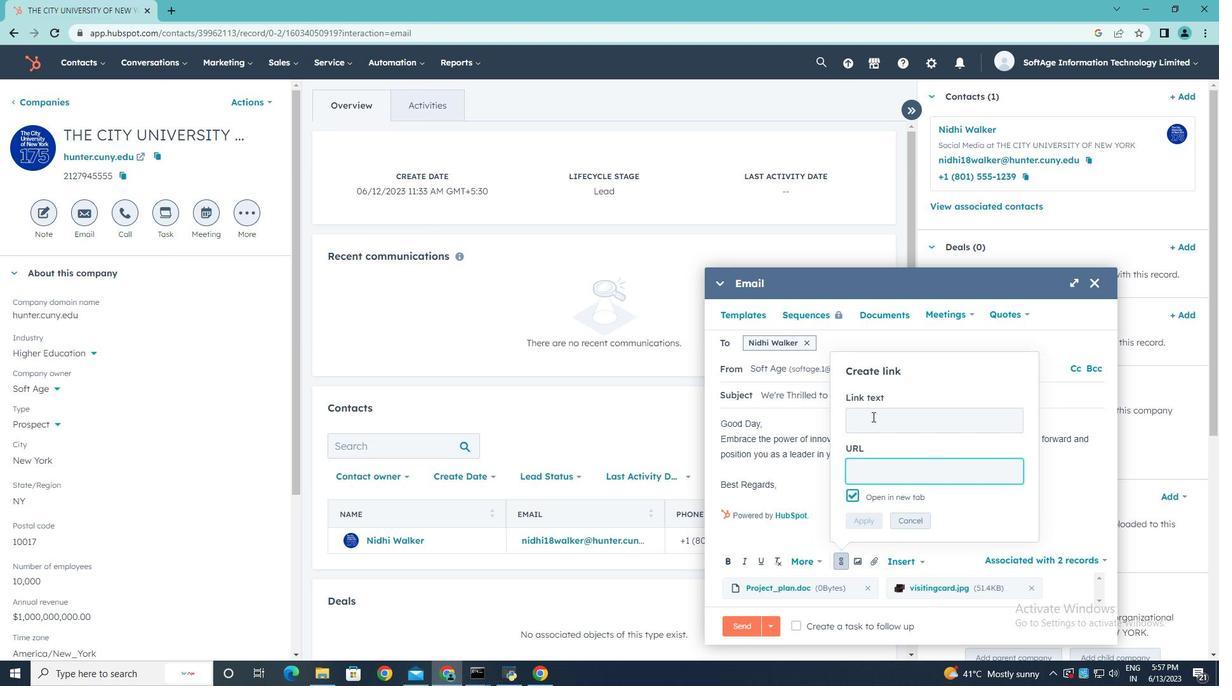 
Action: Key pressed <Key.shift>Te<Key.backspace>witter
Screenshot: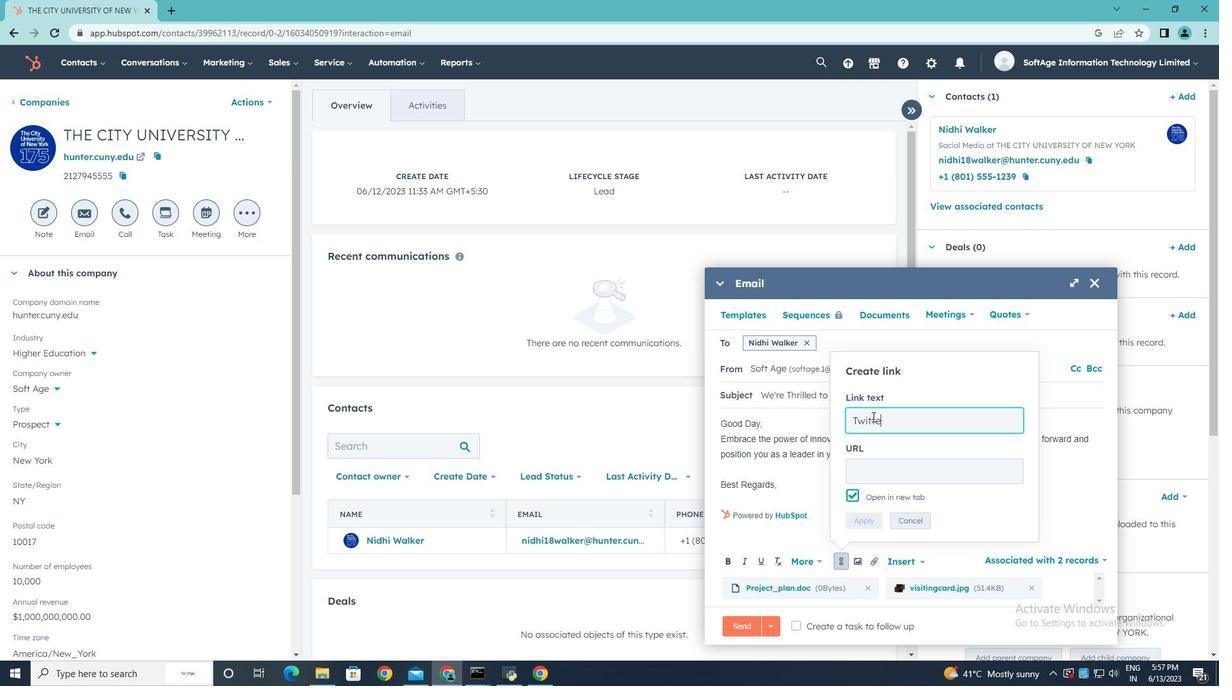 
Action: Mouse moved to (904, 469)
Screenshot: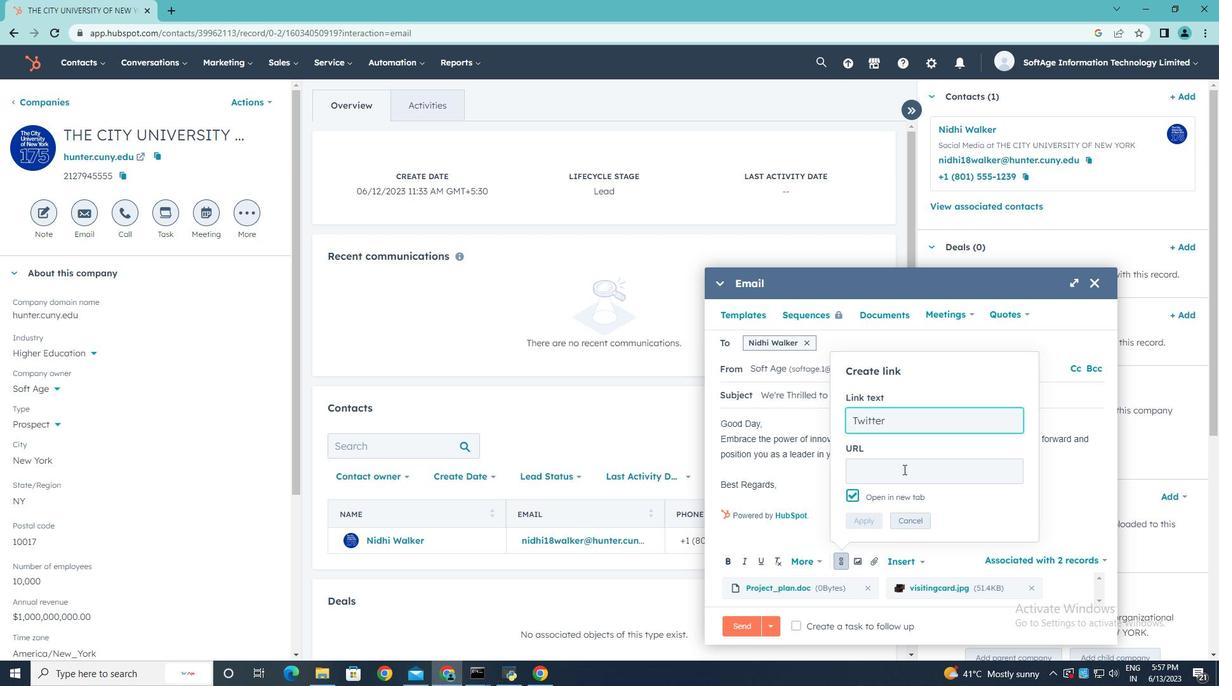 
Action: Mouse pressed left at (904, 469)
Screenshot: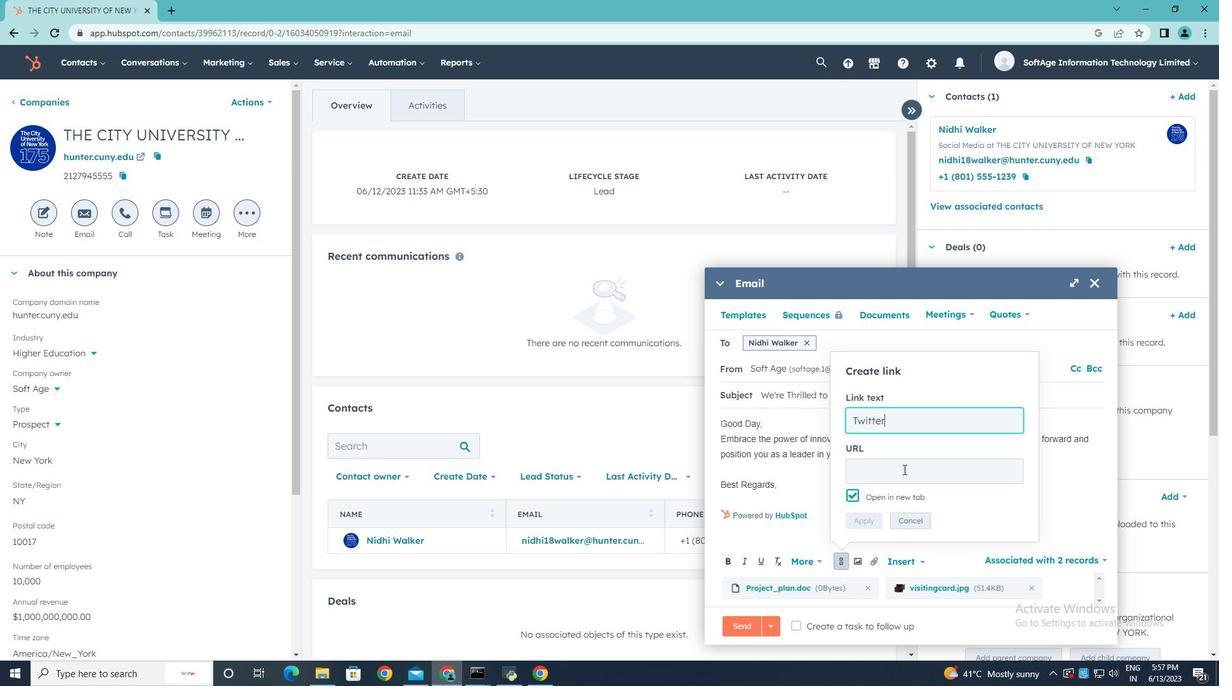 
Action: Key pressed twitter.com
Screenshot: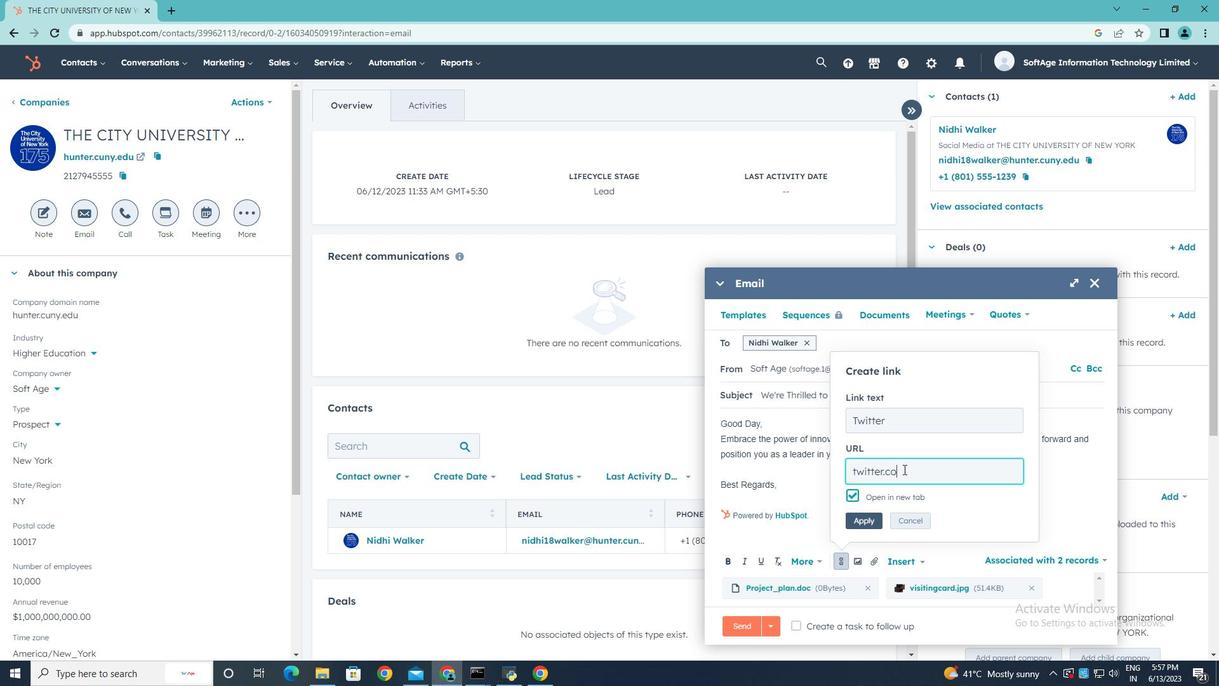 
Action: Mouse moved to (872, 522)
Screenshot: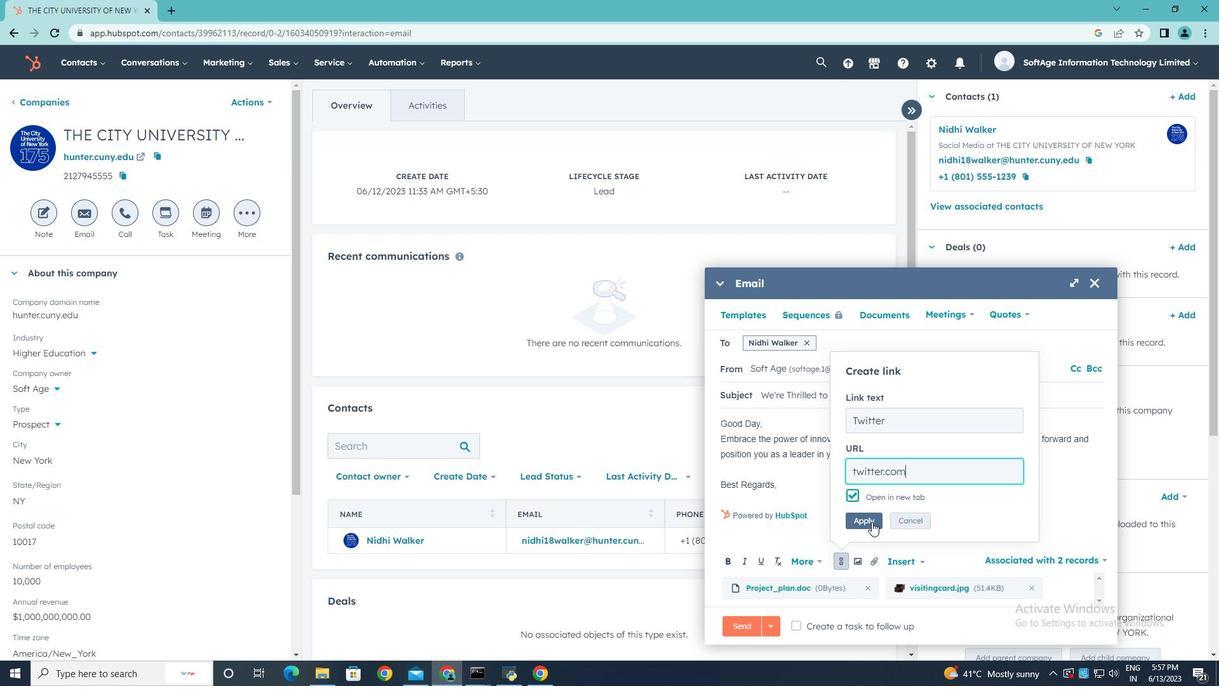 
Action: Mouse pressed left at (872, 522)
Screenshot: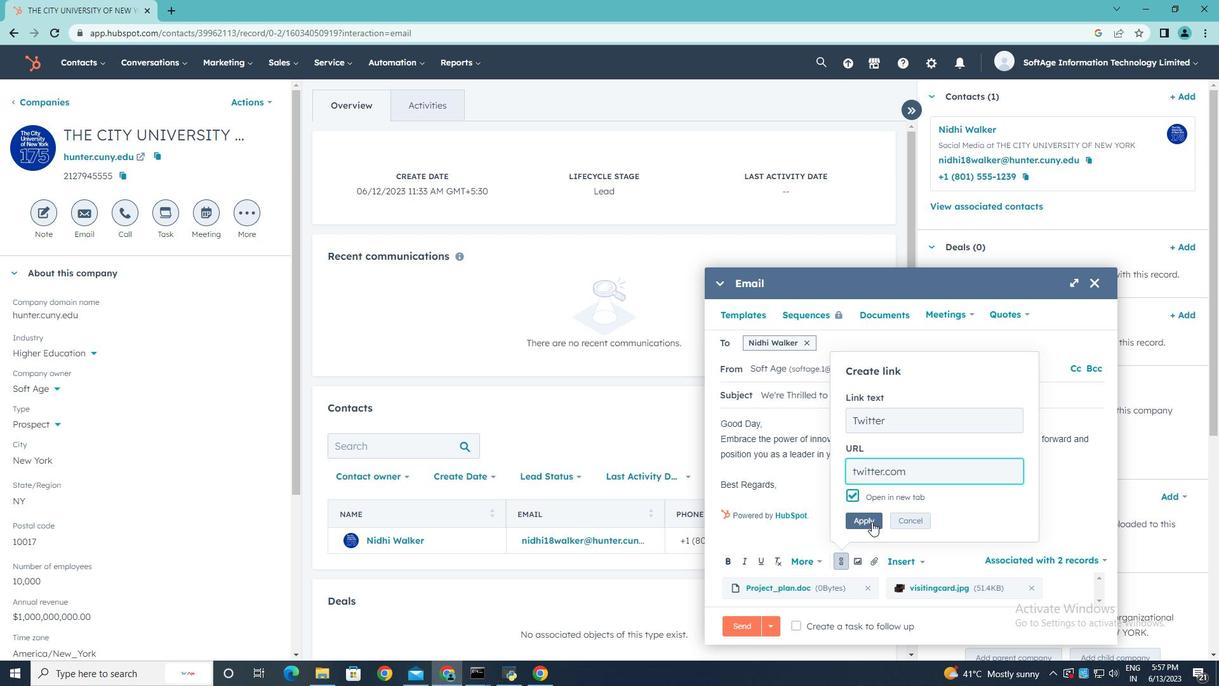 
Action: Mouse moved to (796, 626)
Screenshot: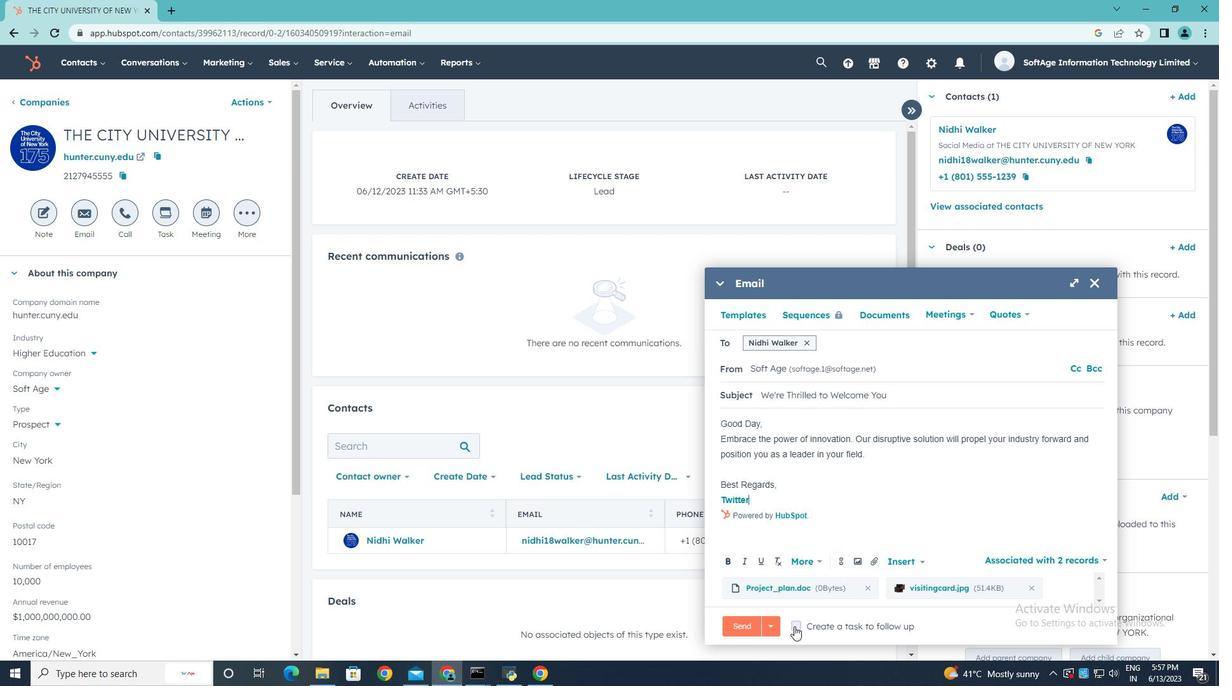 
Action: Mouse pressed left at (796, 626)
Screenshot: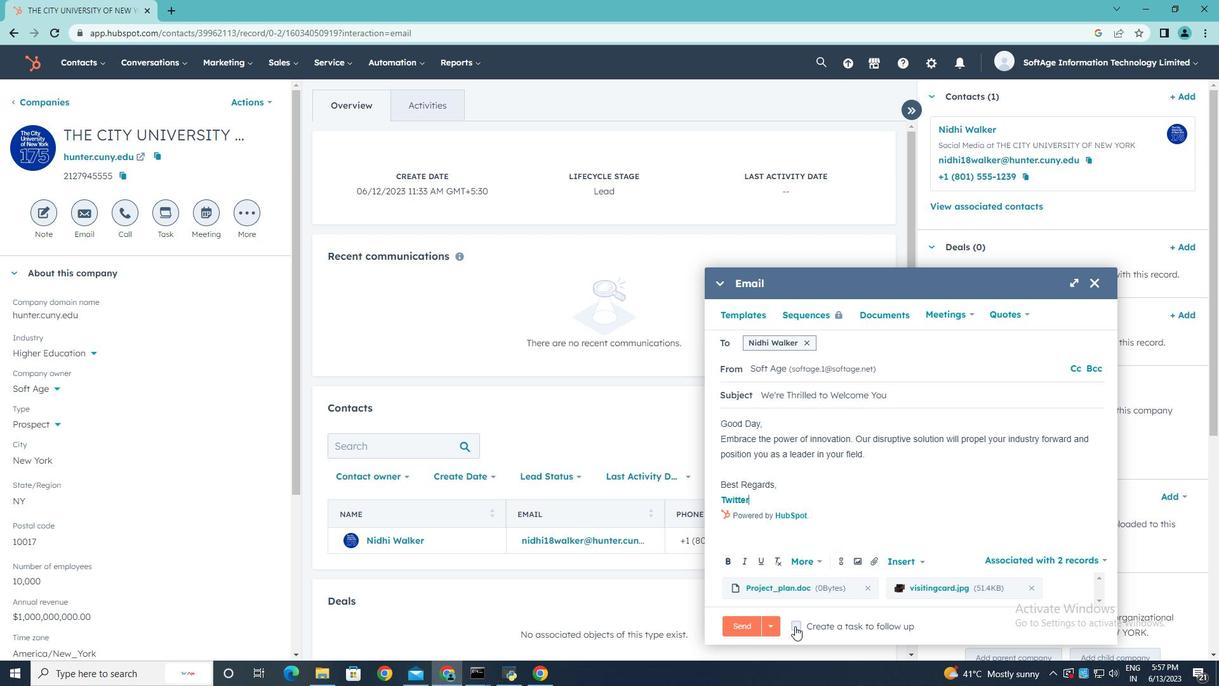 
Action: Mouse moved to (1047, 627)
Screenshot: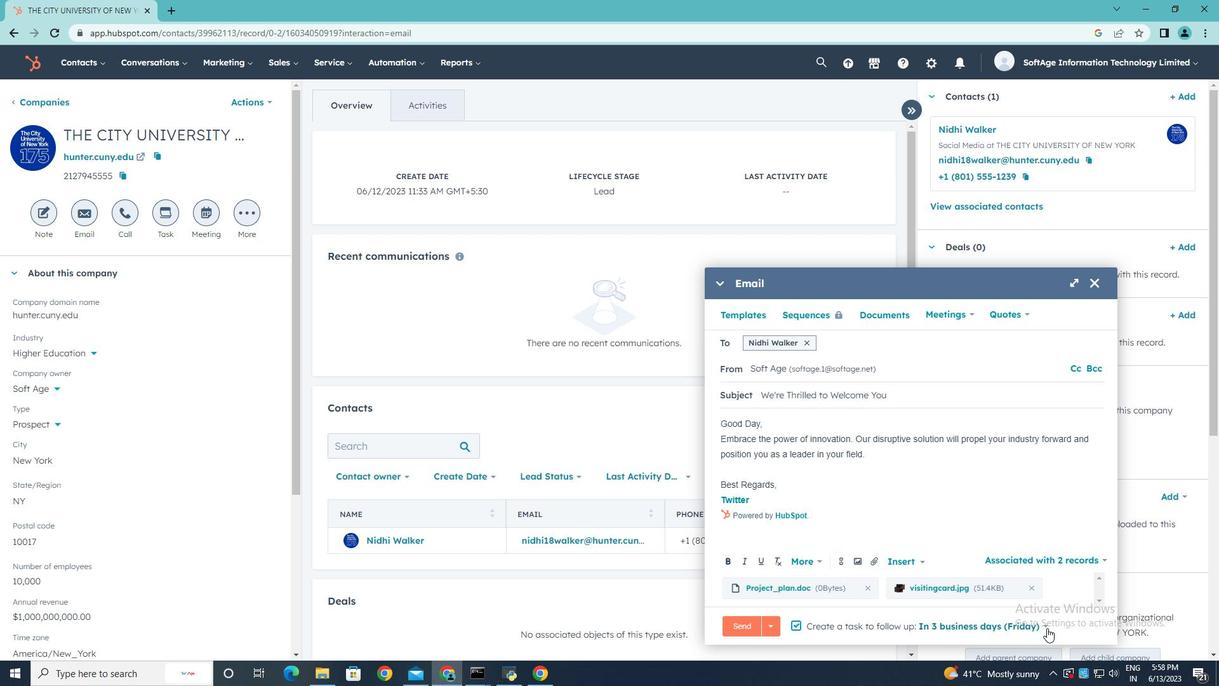 
Action: Mouse pressed left at (1047, 627)
Screenshot: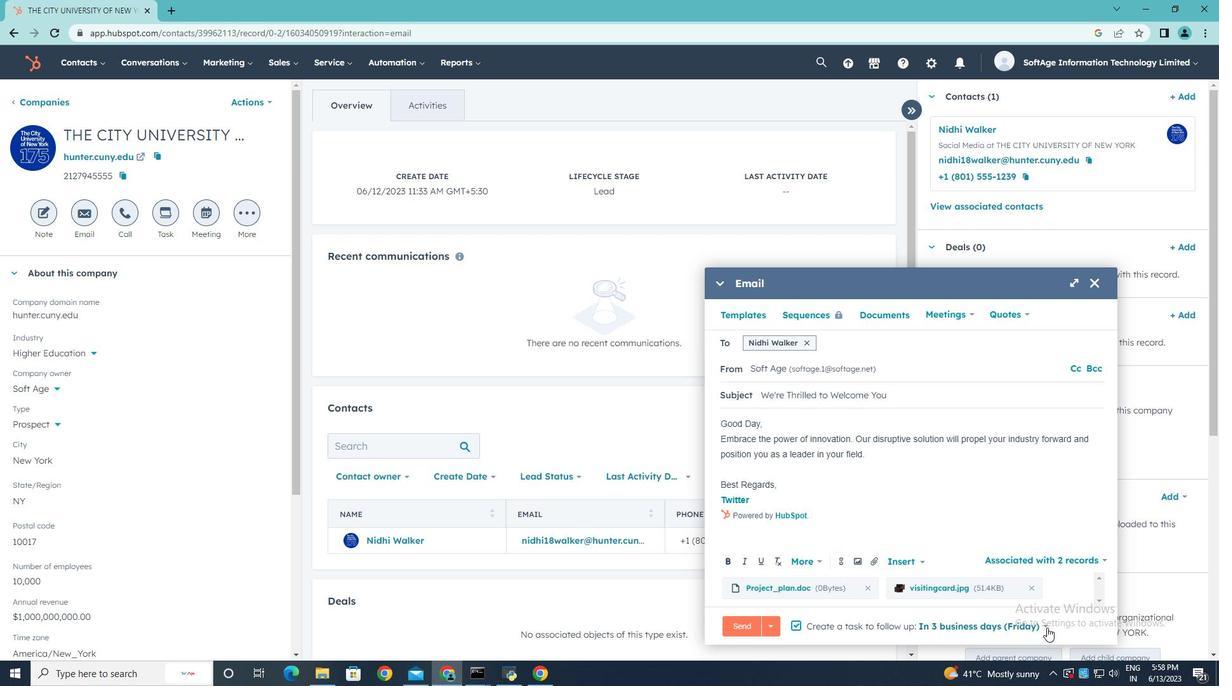 
Action: Mouse moved to (989, 505)
Screenshot: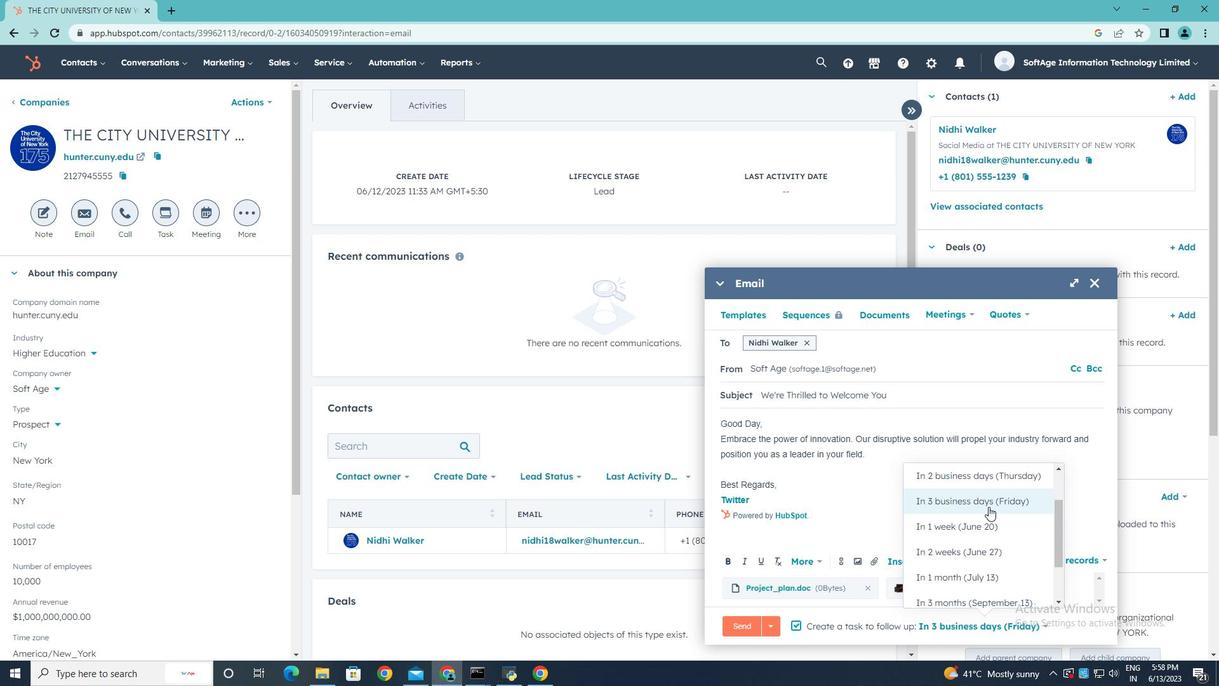 
Action: Mouse pressed left at (989, 505)
Screenshot: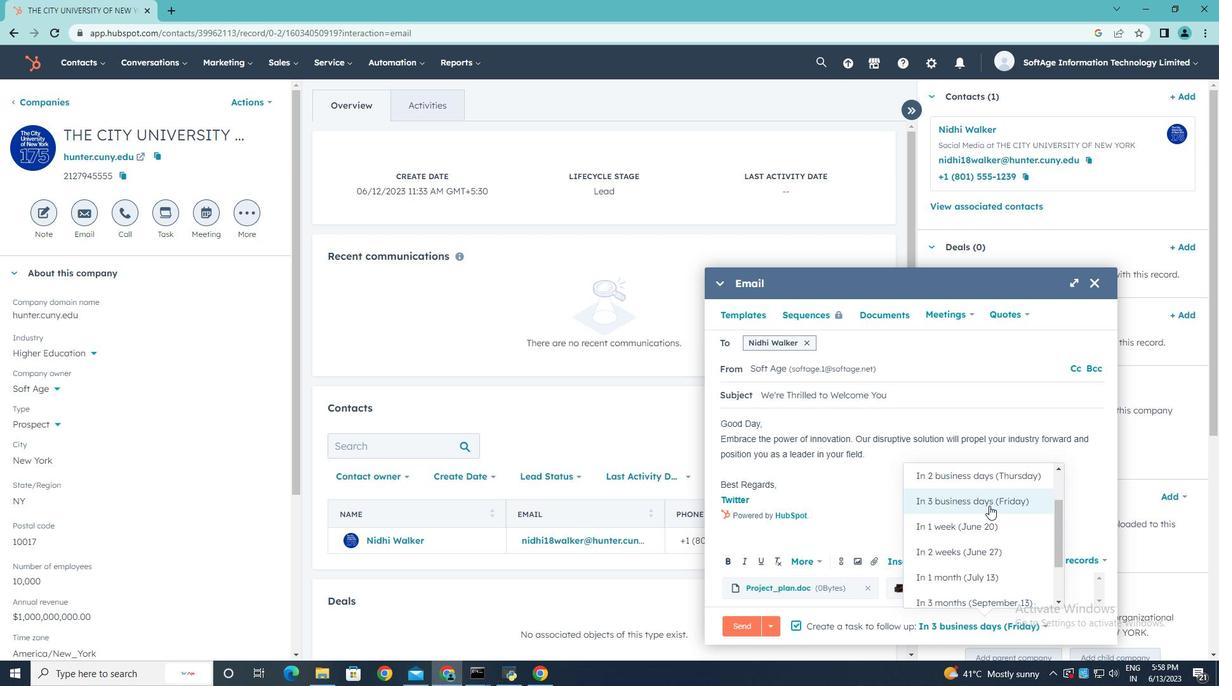 
Action: Mouse moved to (739, 623)
Screenshot: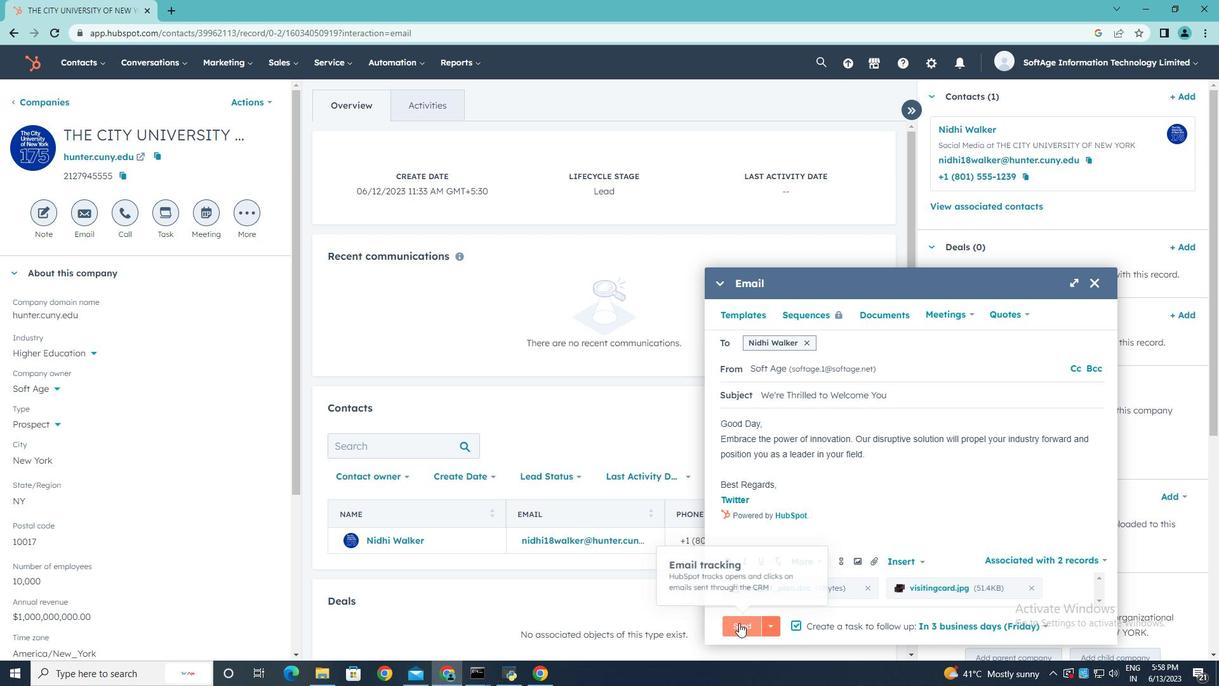 
Action: Mouse pressed left at (739, 623)
Screenshot: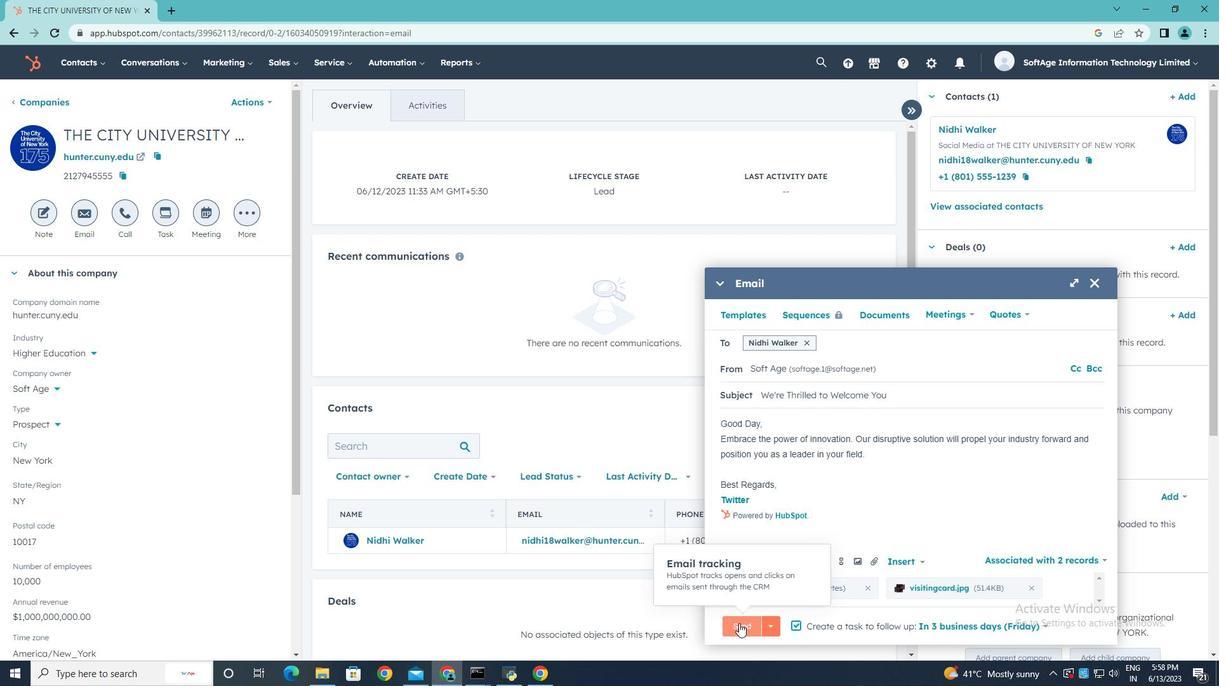 
